 Task: Add a signature Lorena Ramirez containing Best wishes for a happy National Family Caregivers Month, Lorena Ramirez to email address softage.3@softage.net and add a label Performance metrics
Action: Mouse moved to (87, 138)
Screenshot: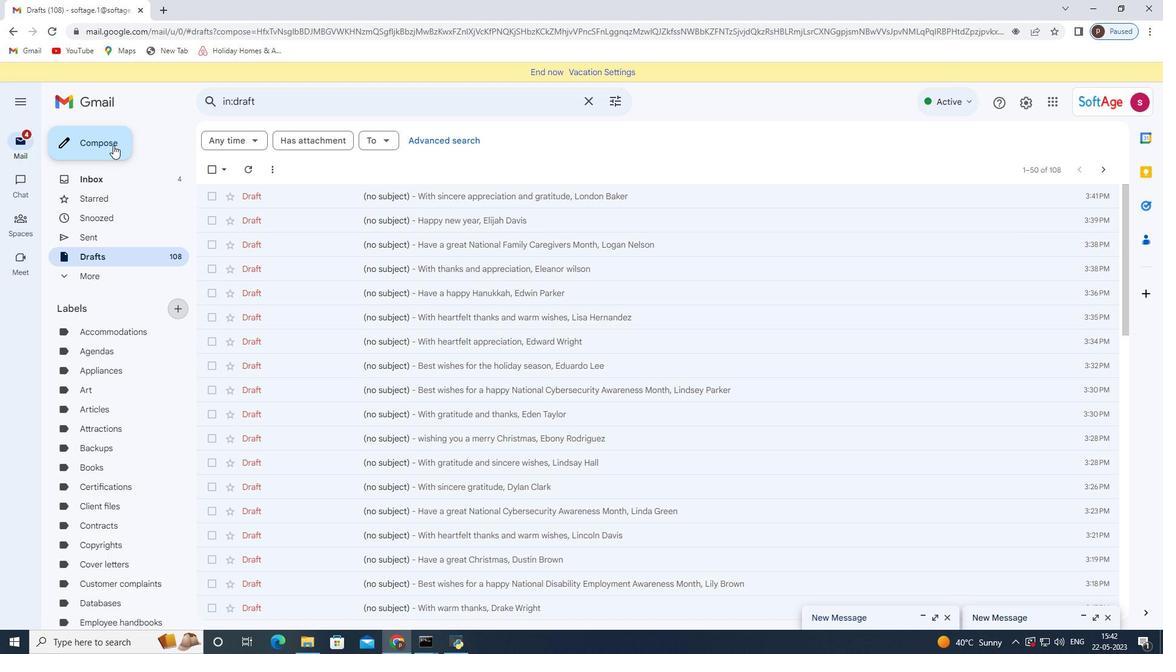 
Action: Mouse pressed left at (87, 138)
Screenshot: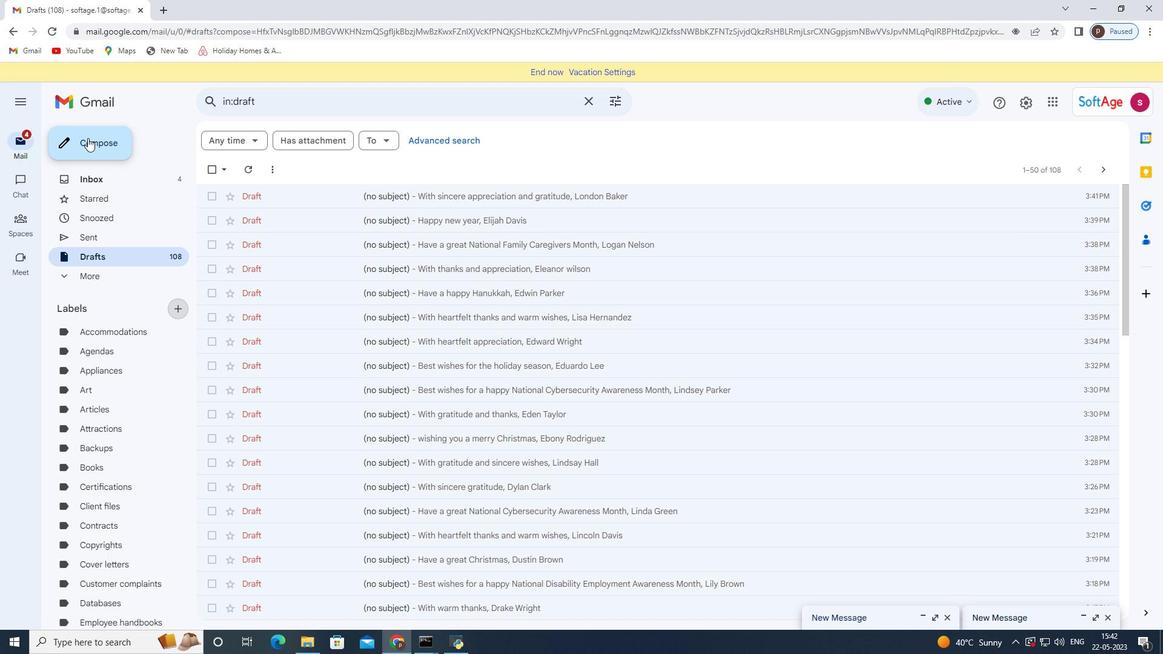 
Action: Mouse moved to (656, 609)
Screenshot: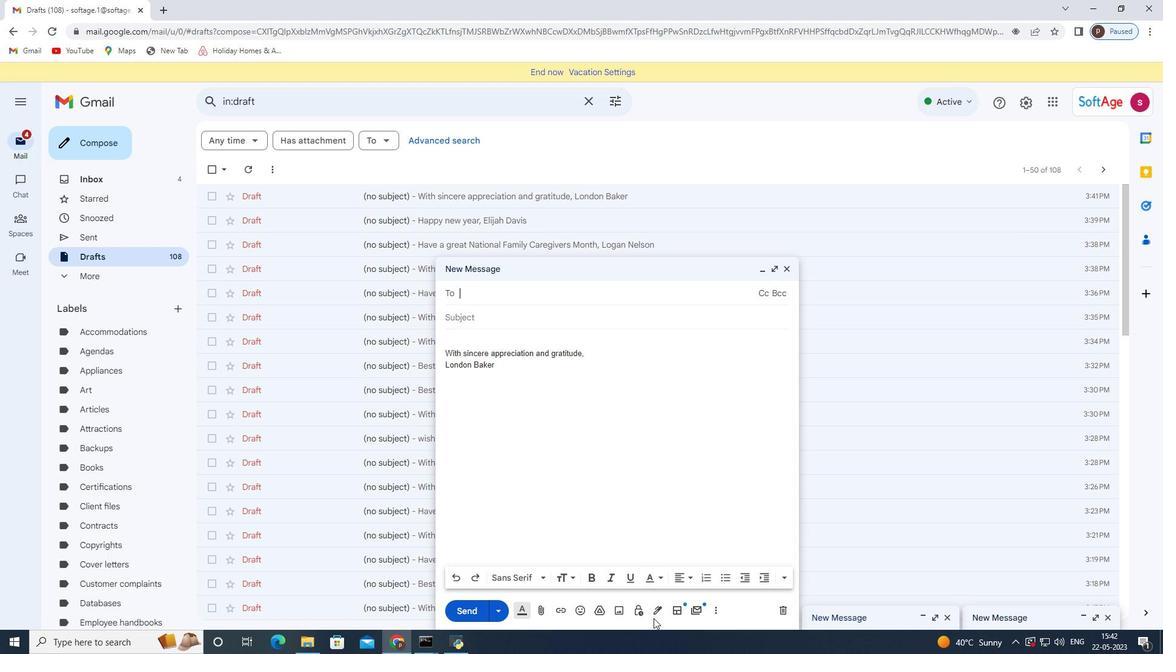 
Action: Mouse pressed left at (656, 609)
Screenshot: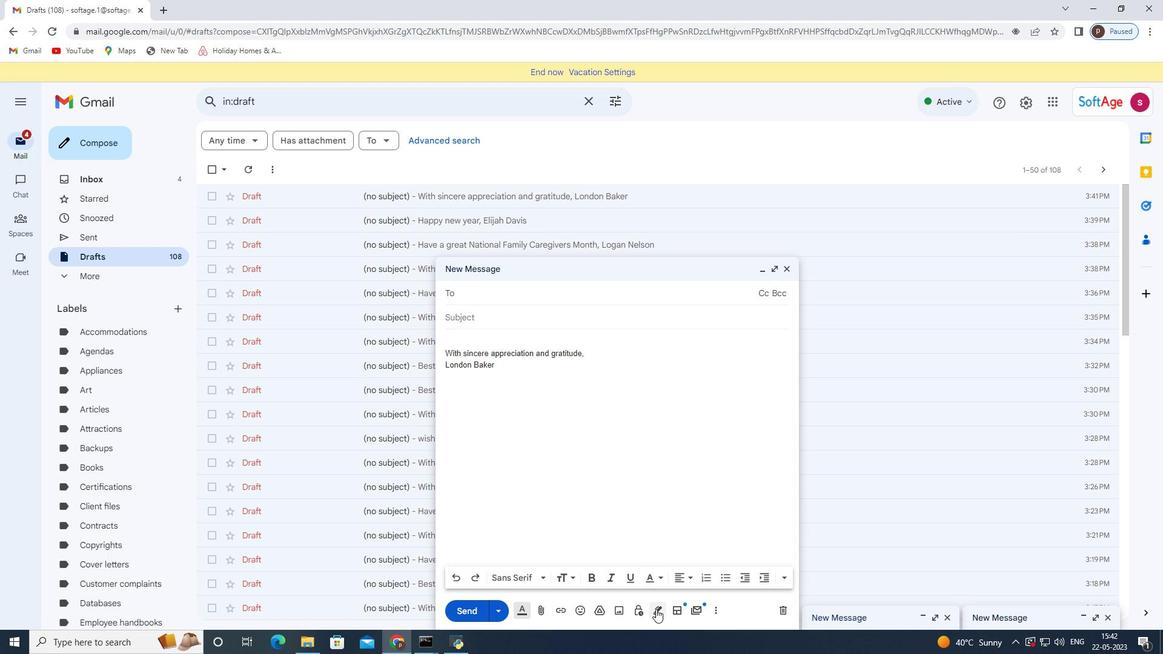 
Action: Mouse moved to (699, 546)
Screenshot: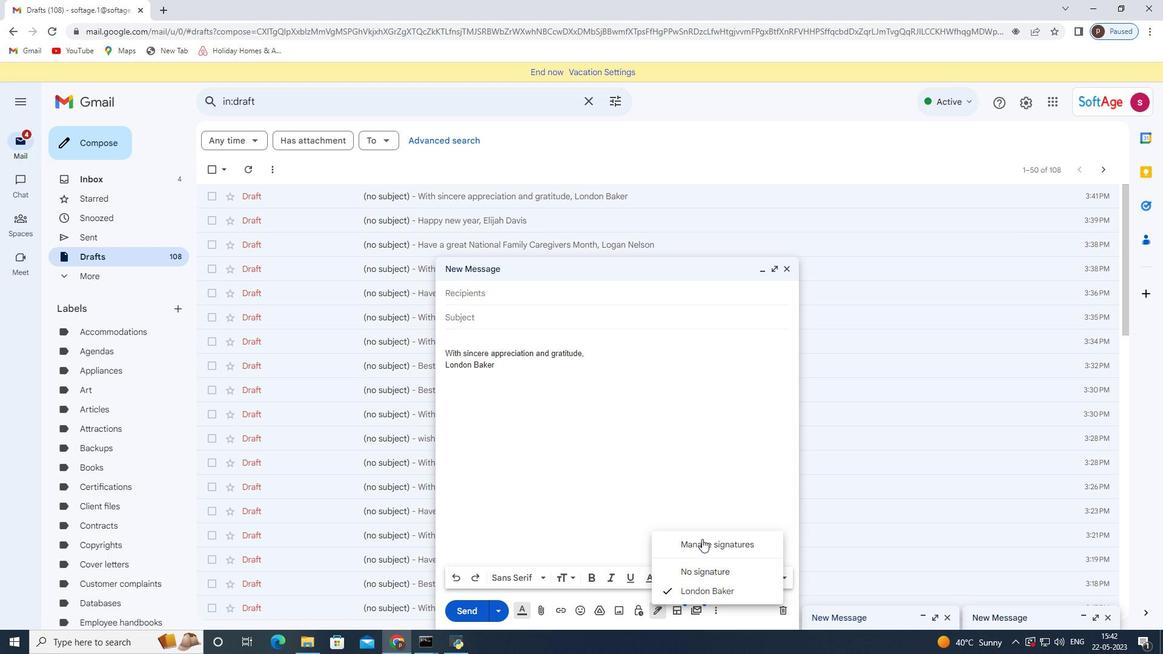 
Action: Mouse pressed left at (699, 546)
Screenshot: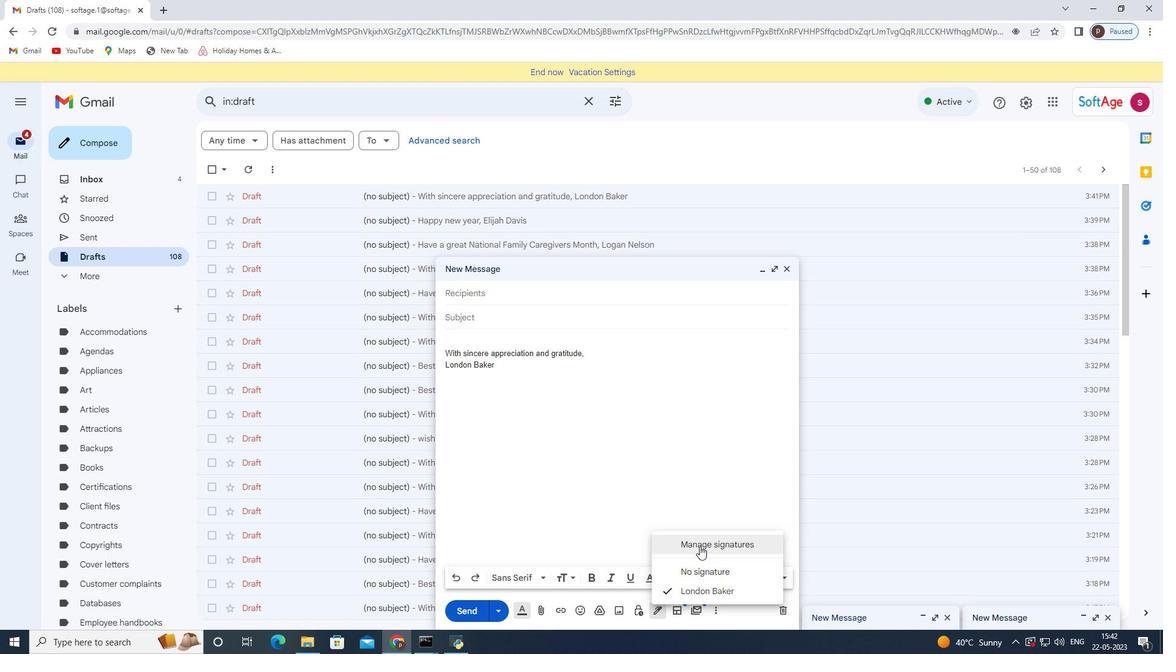 
Action: Mouse moved to (785, 268)
Screenshot: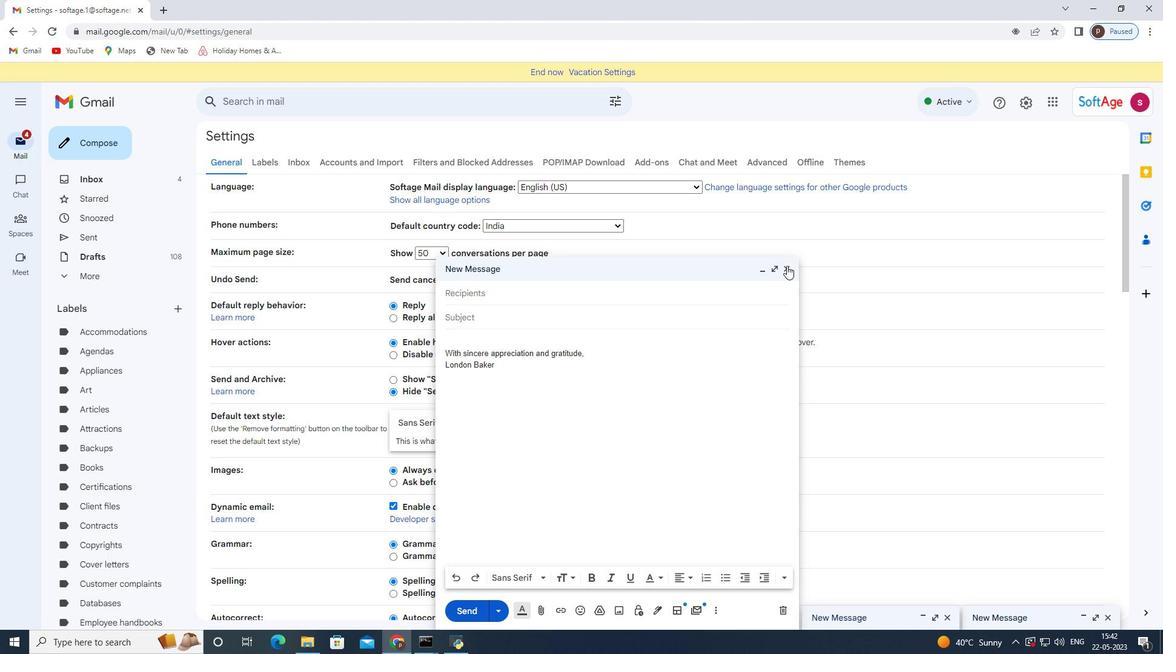 
Action: Mouse pressed left at (785, 268)
Screenshot: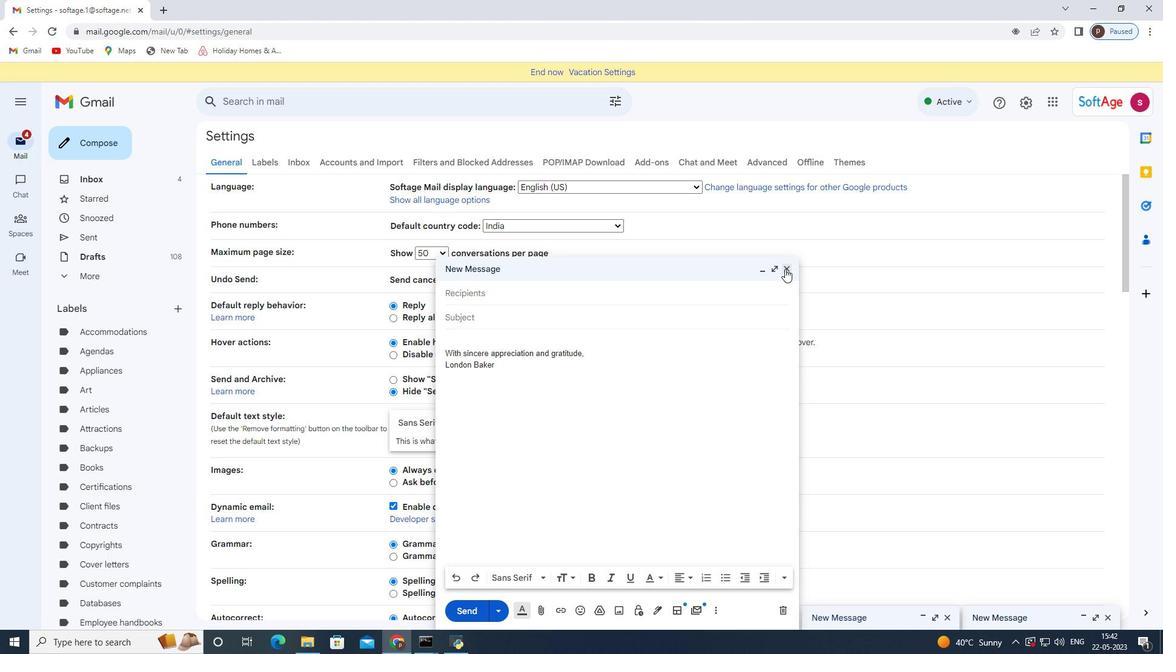 
Action: Mouse moved to (457, 401)
Screenshot: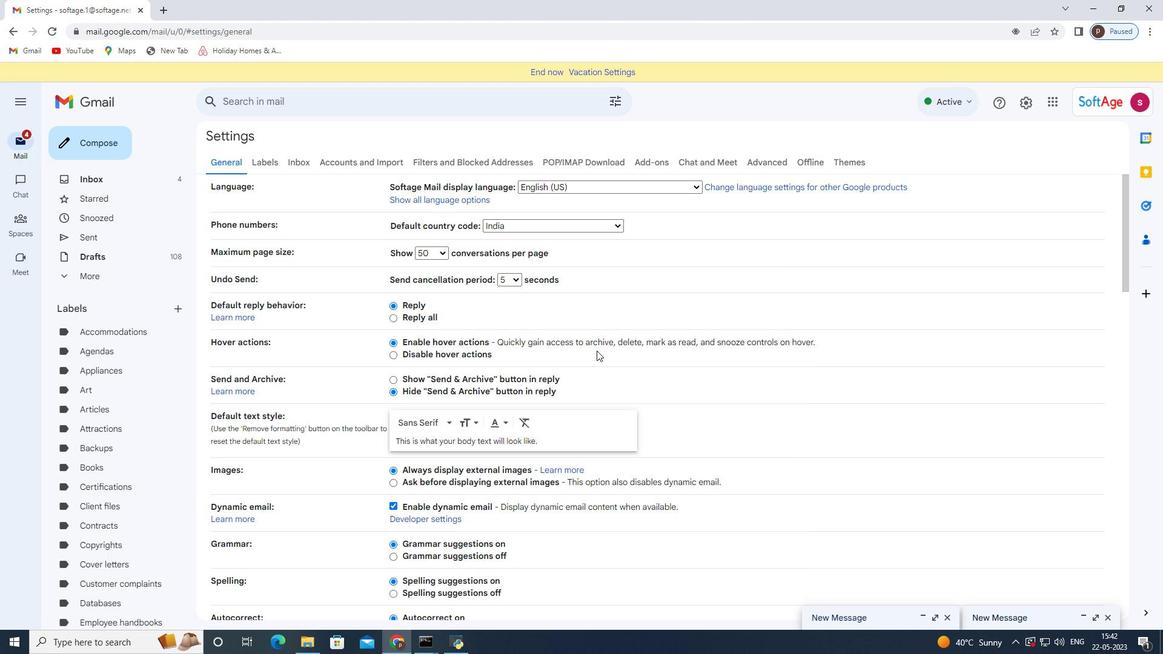 
Action: Mouse scrolled (457, 400) with delta (0, 0)
Screenshot: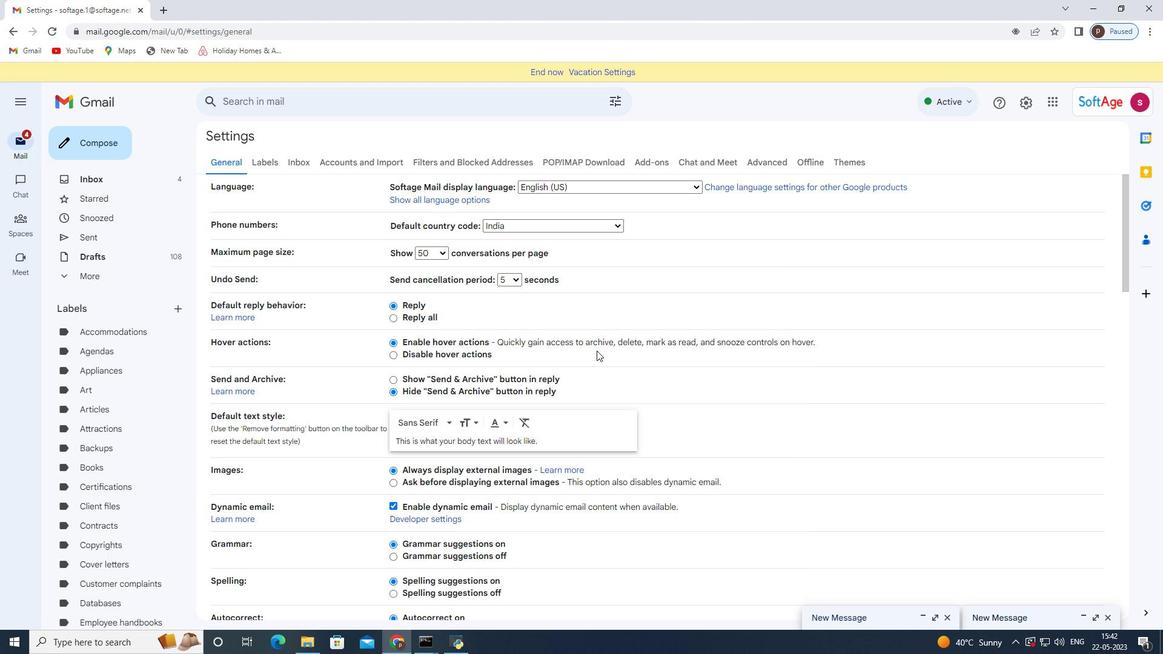
Action: Mouse moved to (456, 401)
Screenshot: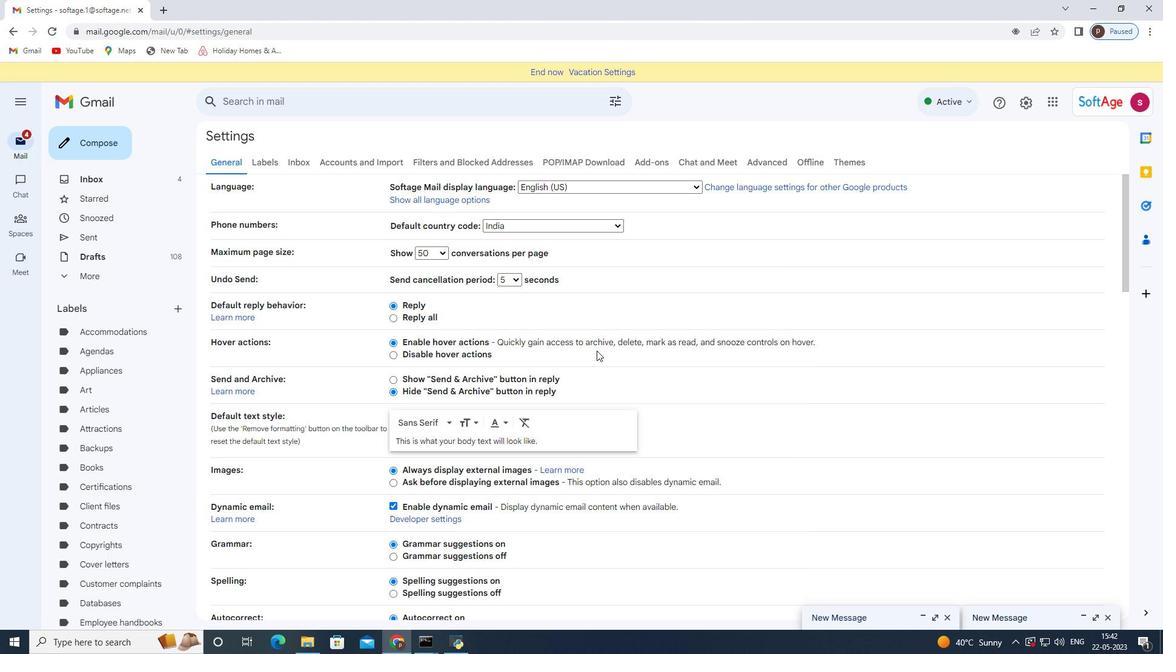 
Action: Mouse scrolled (456, 401) with delta (0, 0)
Screenshot: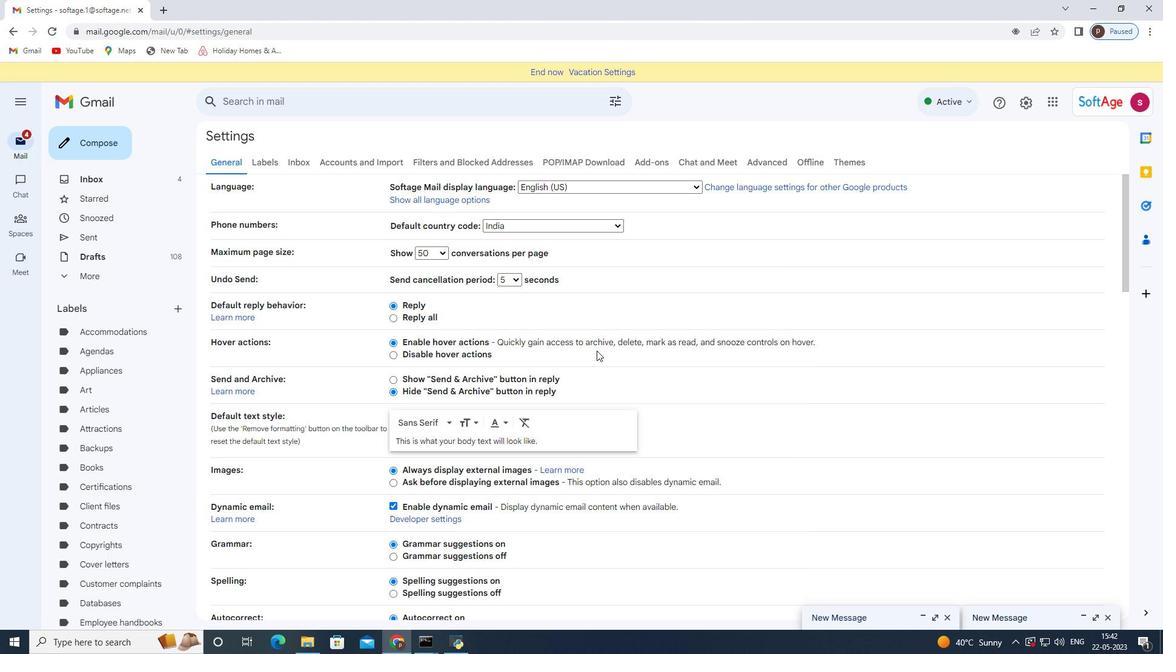 
Action: Mouse moved to (454, 402)
Screenshot: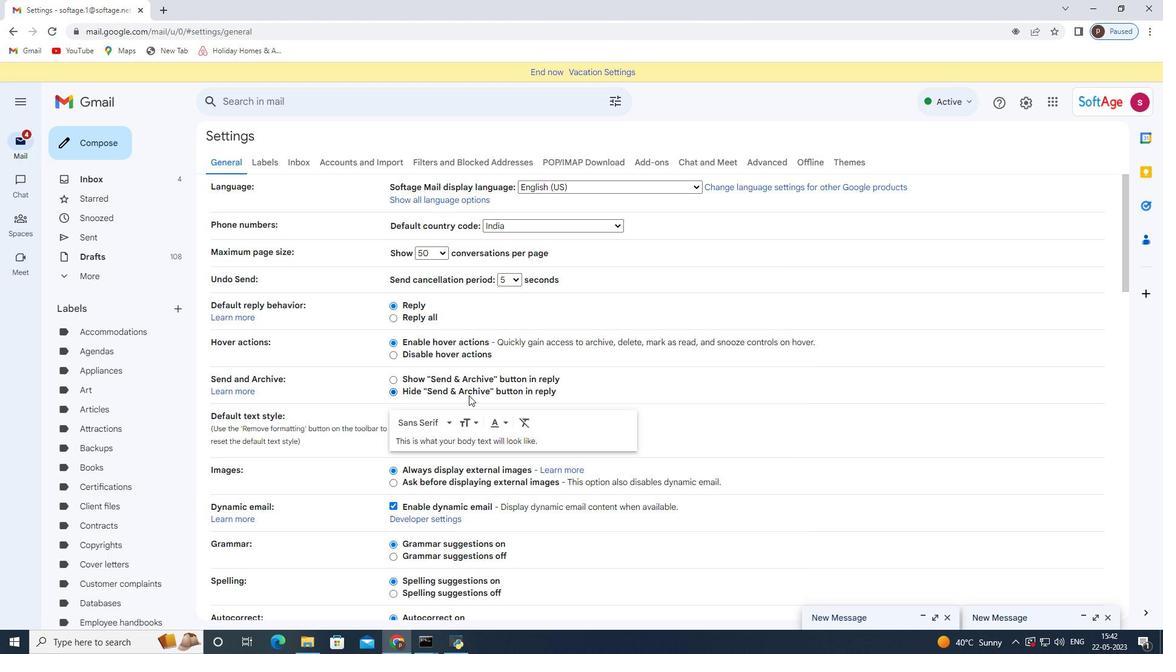 
Action: Mouse scrolled (454, 402) with delta (0, 0)
Screenshot: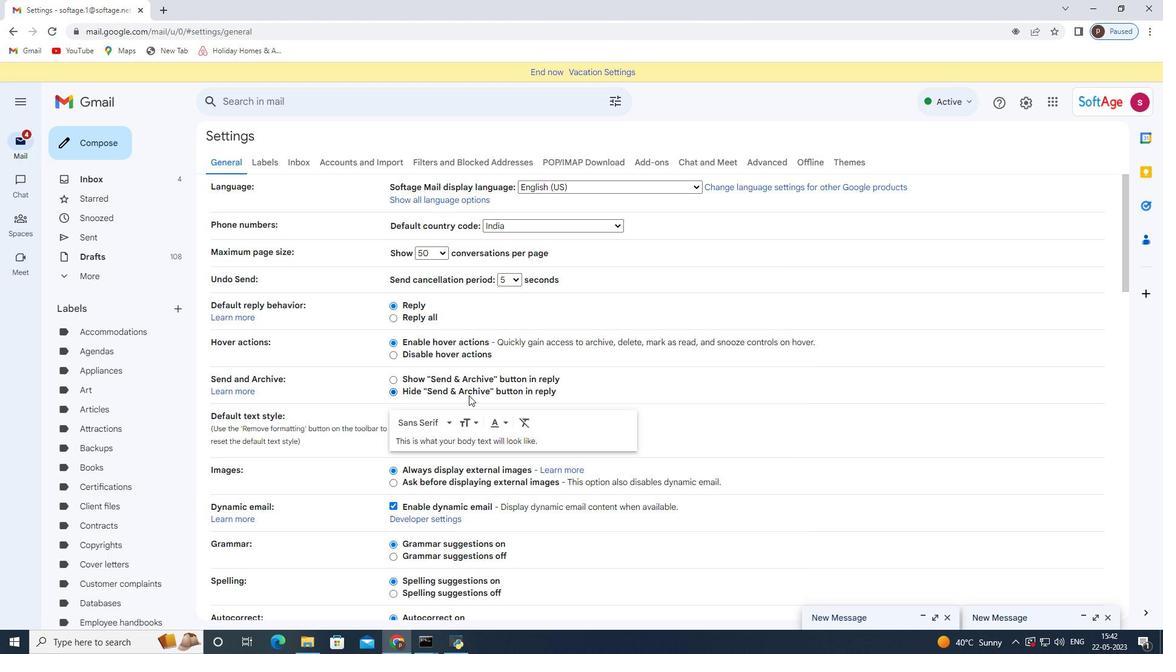 
Action: Mouse moved to (453, 403)
Screenshot: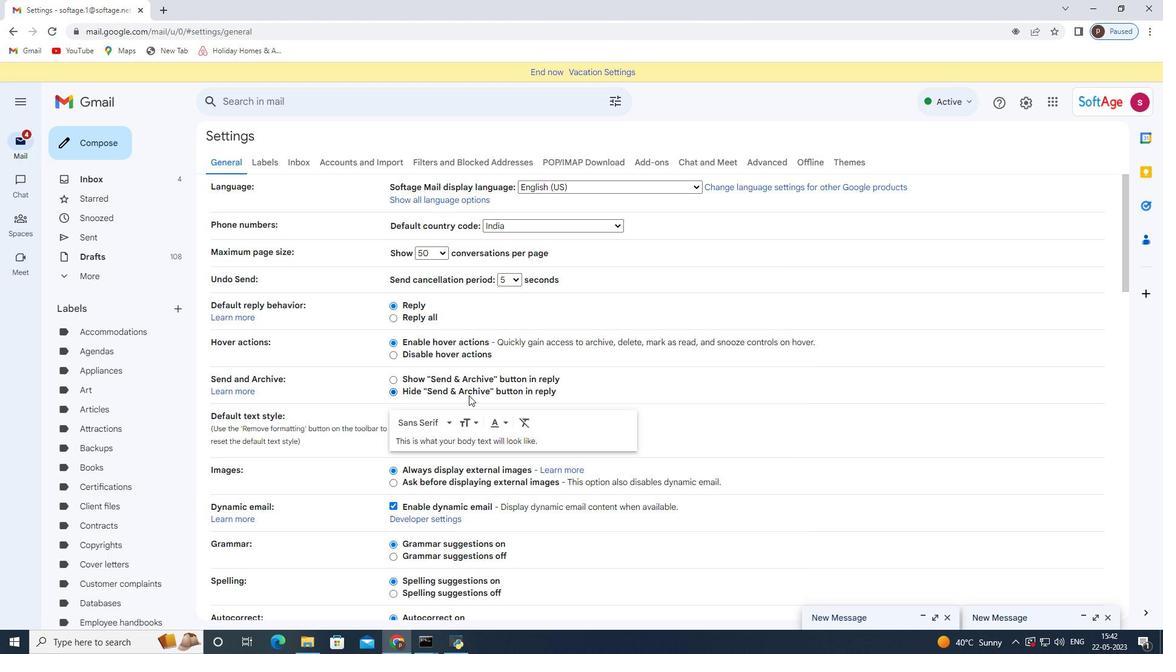 
Action: Mouse scrolled (453, 402) with delta (0, 0)
Screenshot: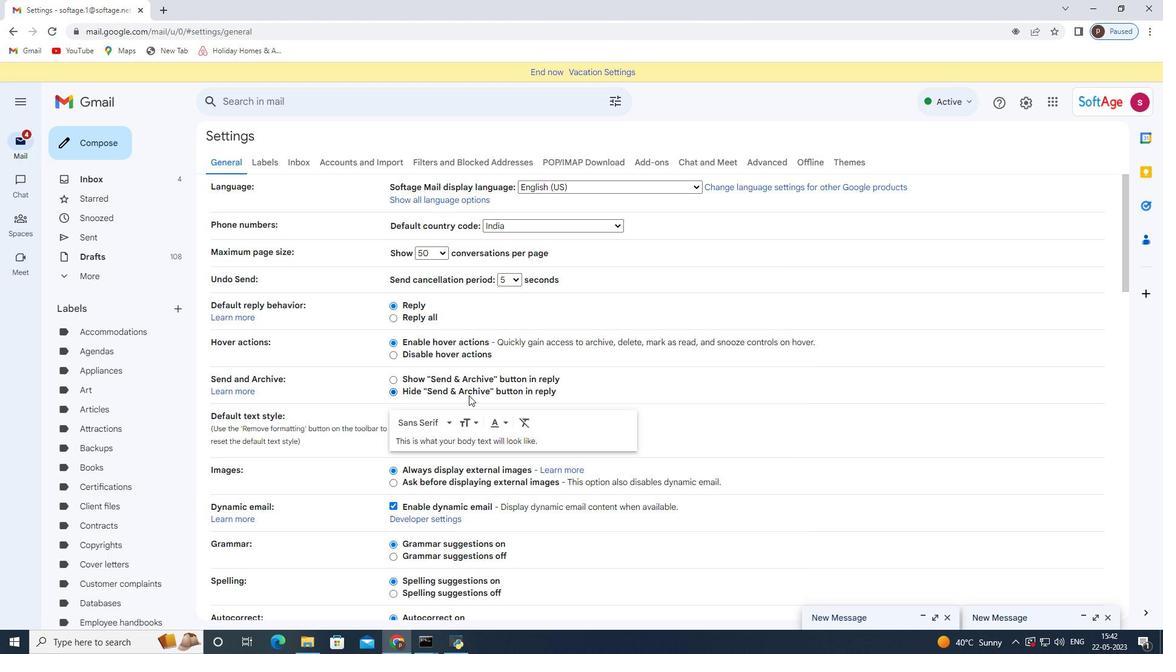 
Action: Mouse moved to (453, 404)
Screenshot: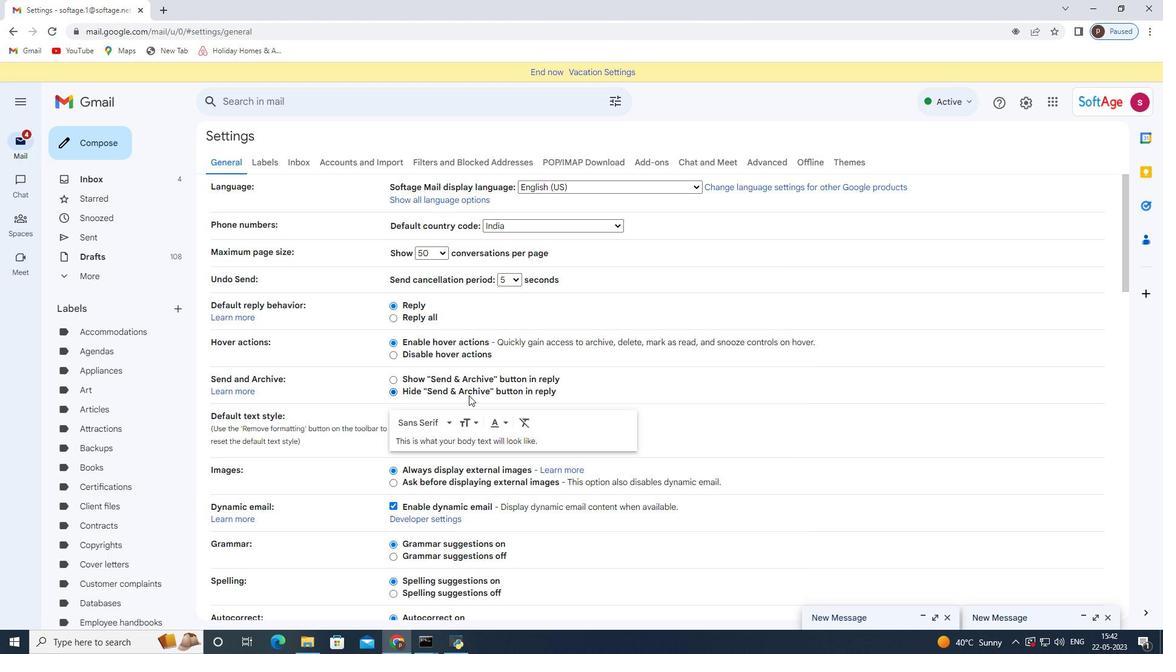 
Action: Mouse scrolled (453, 403) with delta (0, 0)
Screenshot: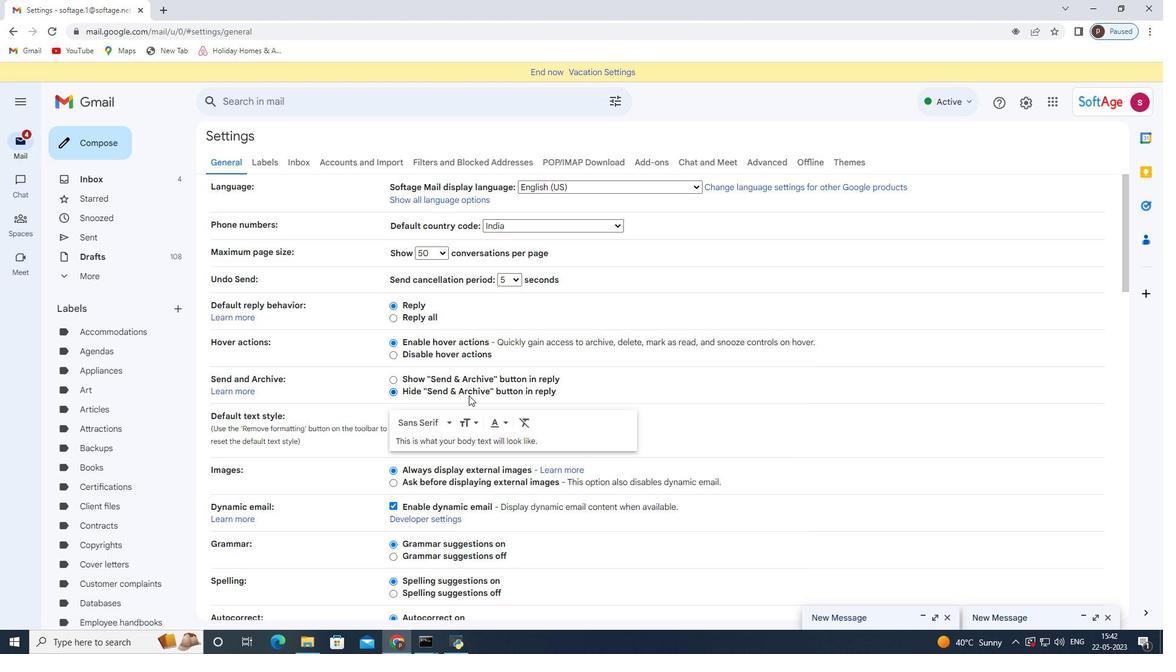 
Action: Mouse moved to (453, 405)
Screenshot: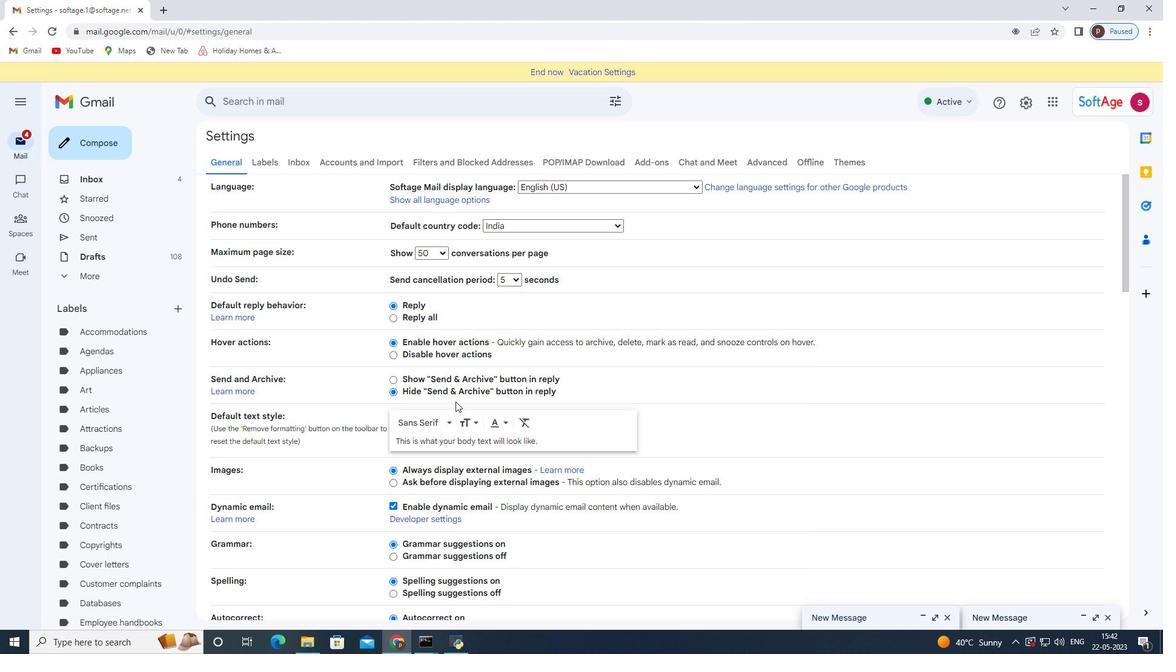 
Action: Mouse scrolled (453, 404) with delta (0, 0)
Screenshot: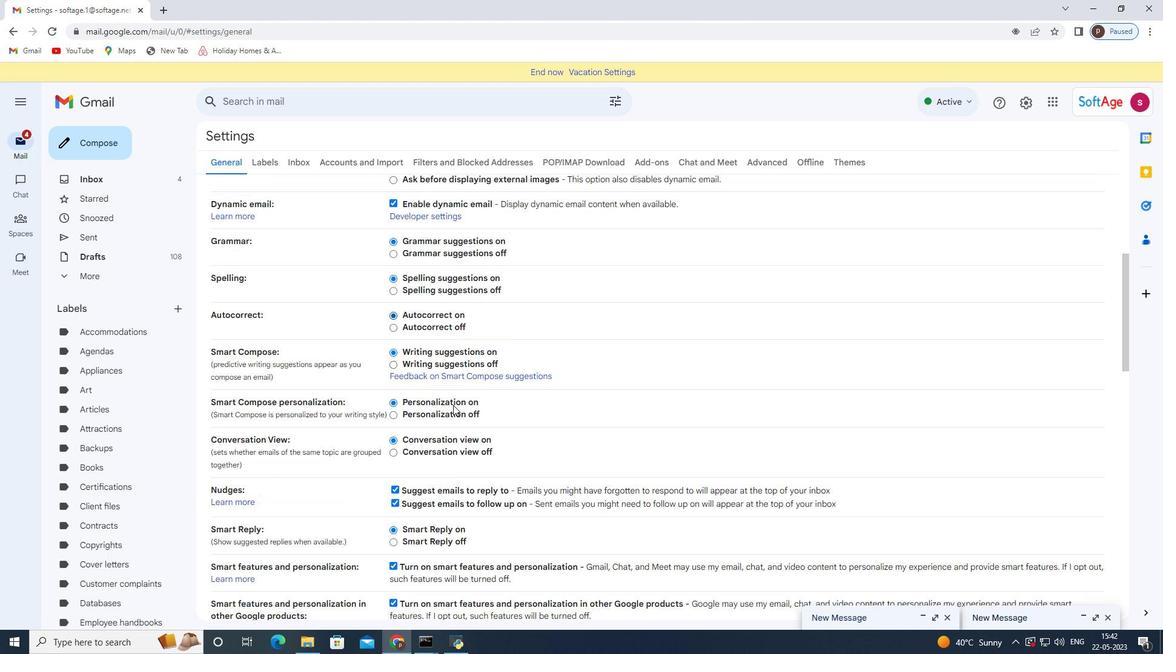 
Action: Mouse moved to (452, 405)
Screenshot: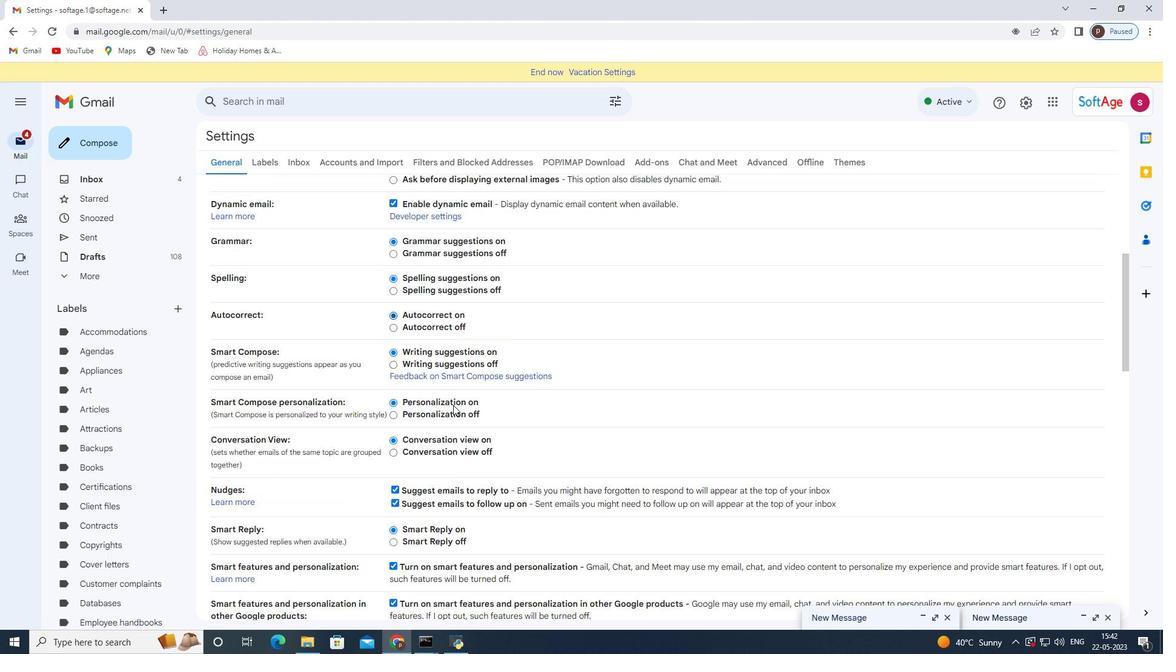 
Action: Mouse scrolled (452, 404) with delta (0, 0)
Screenshot: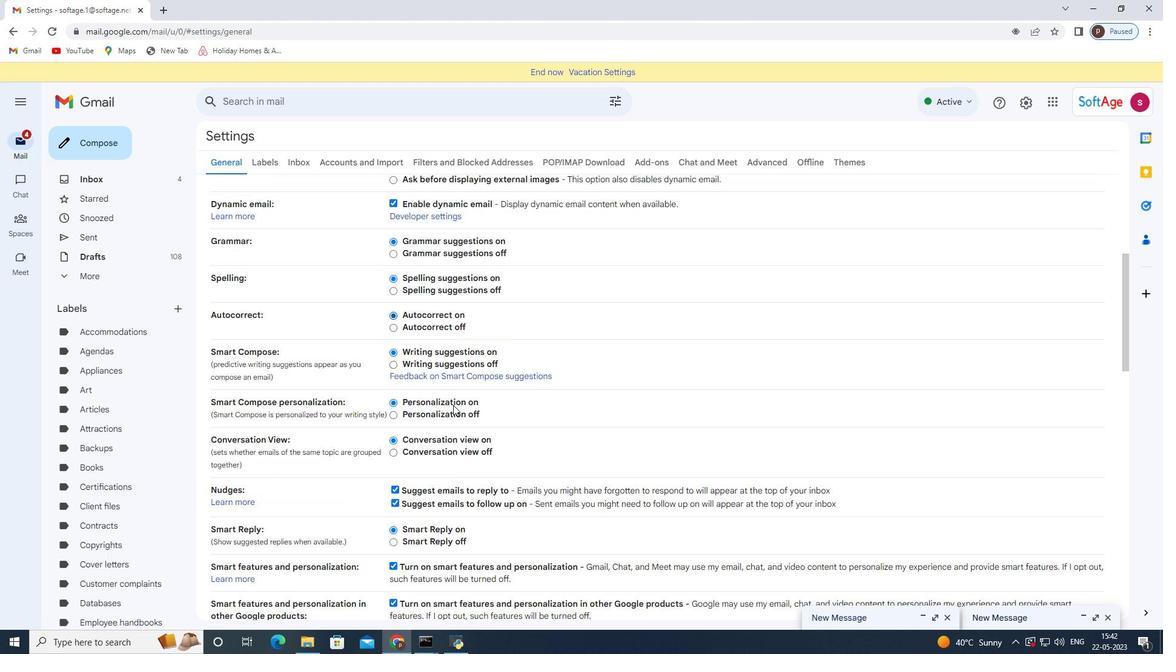 
Action: Mouse scrolled (452, 404) with delta (0, 0)
Screenshot: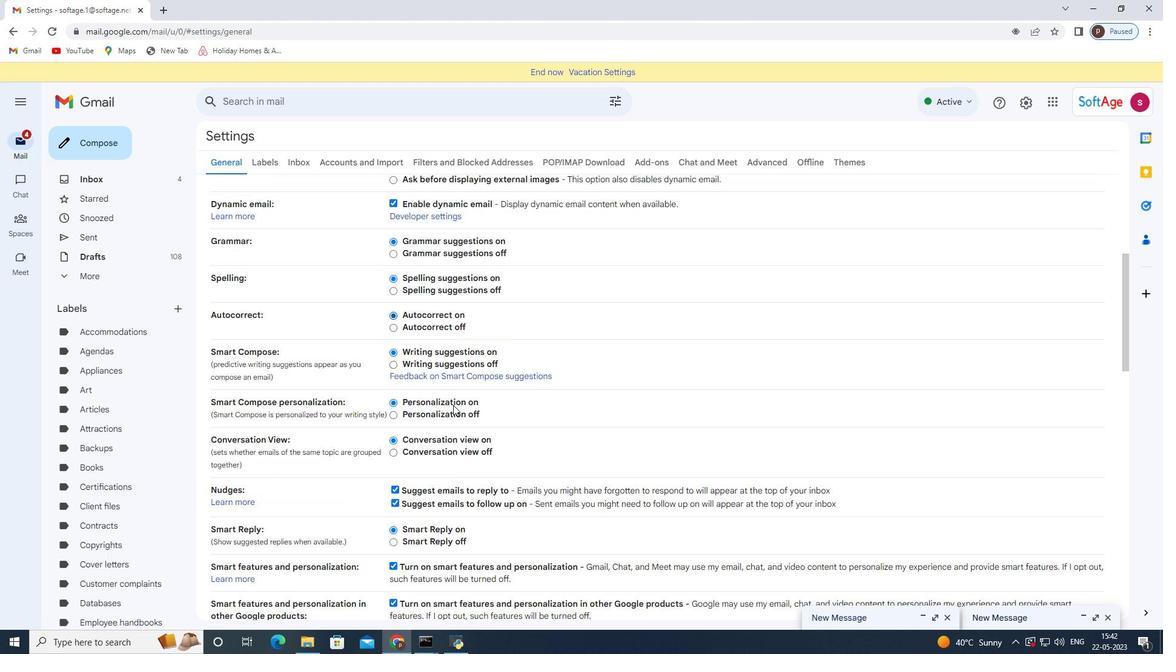 
Action: Mouse scrolled (452, 404) with delta (0, 0)
Screenshot: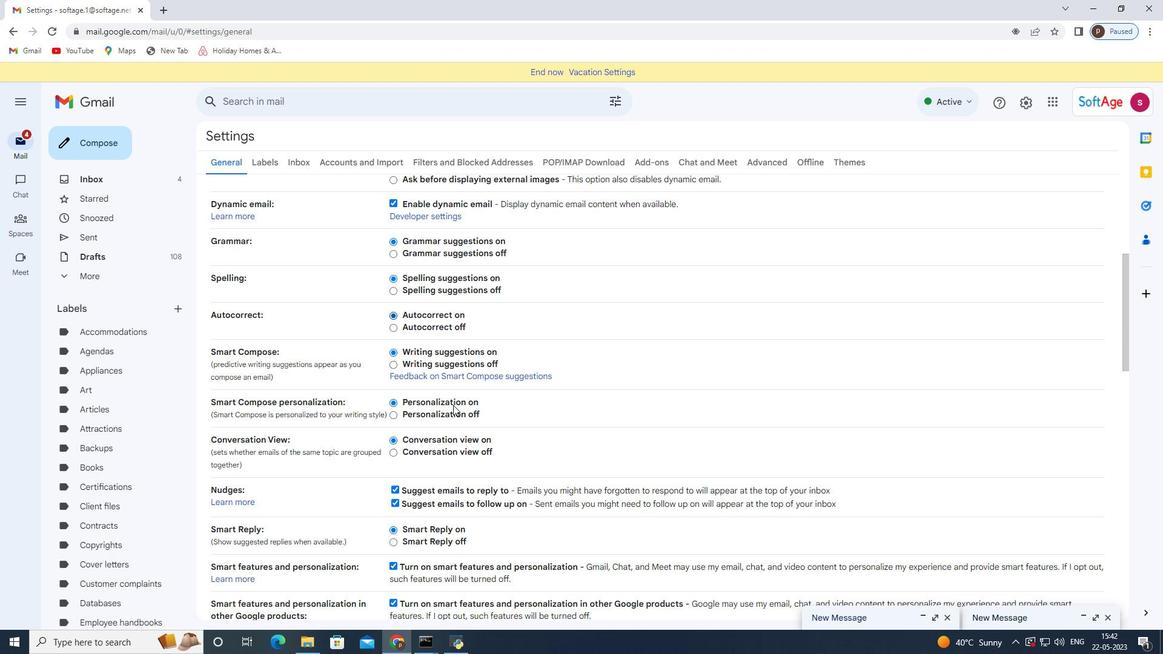 
Action: Mouse scrolled (452, 404) with delta (0, 0)
Screenshot: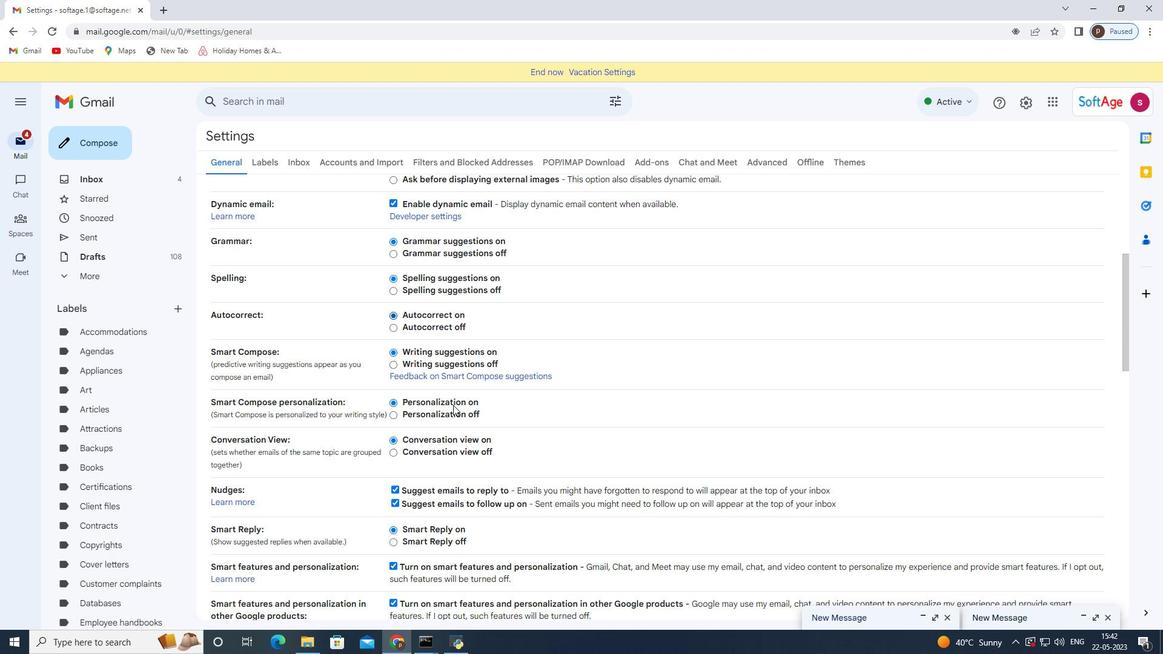 
Action: Mouse scrolled (452, 404) with delta (0, 0)
Screenshot: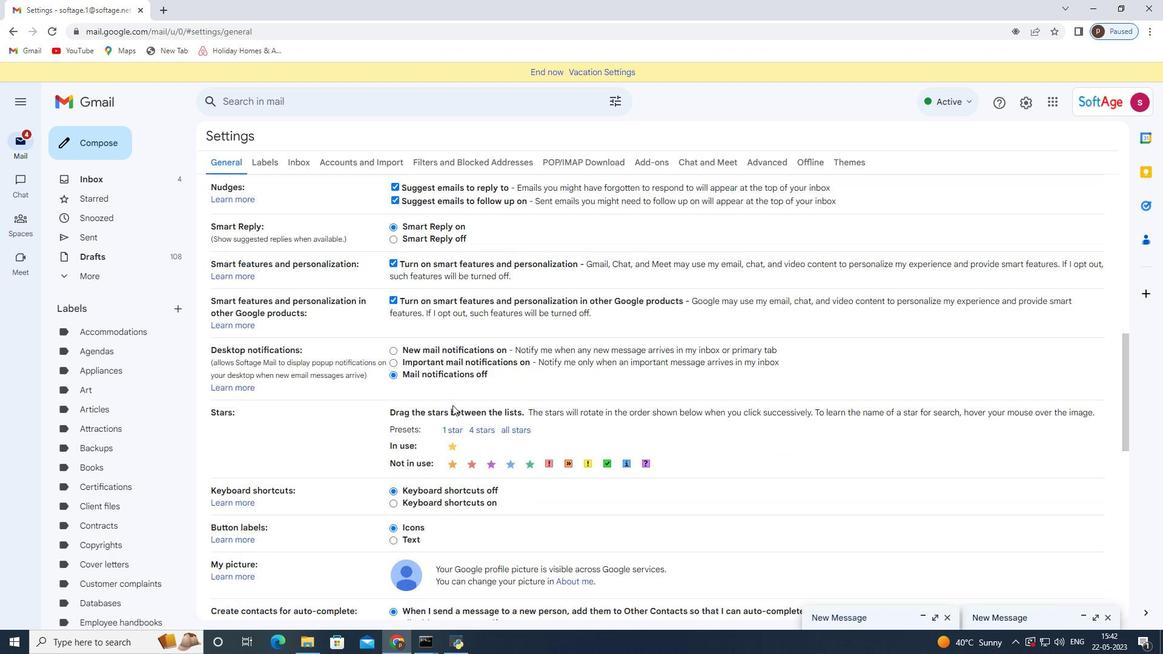 
Action: Mouse scrolled (452, 404) with delta (0, 0)
Screenshot: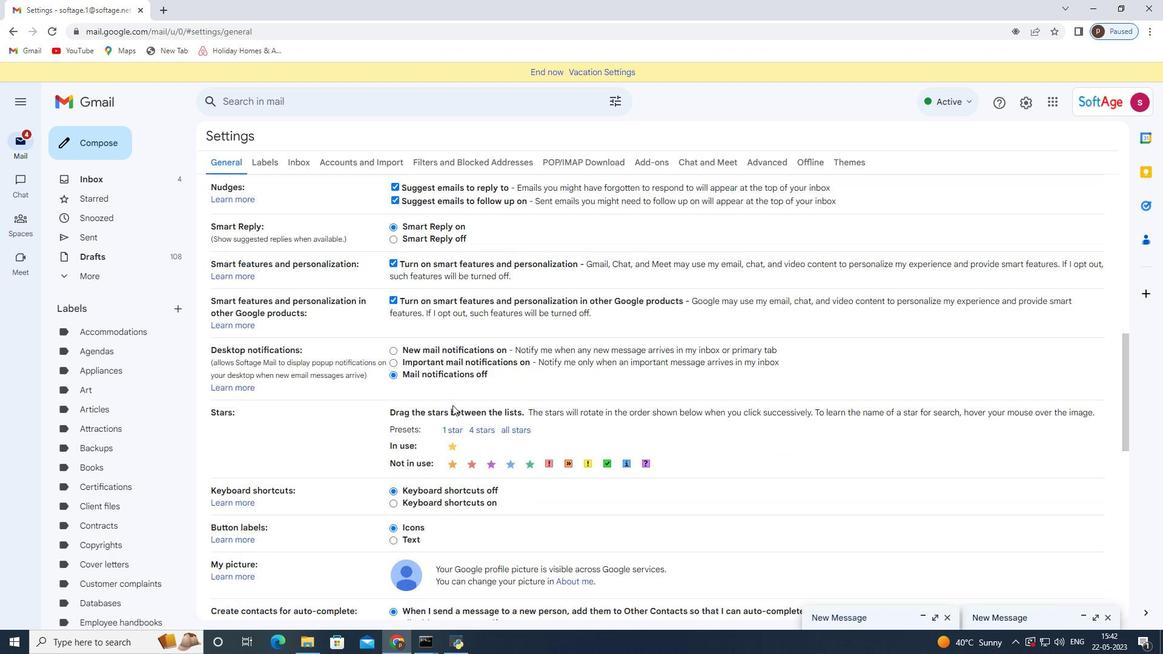 
Action: Mouse scrolled (452, 404) with delta (0, 0)
Screenshot: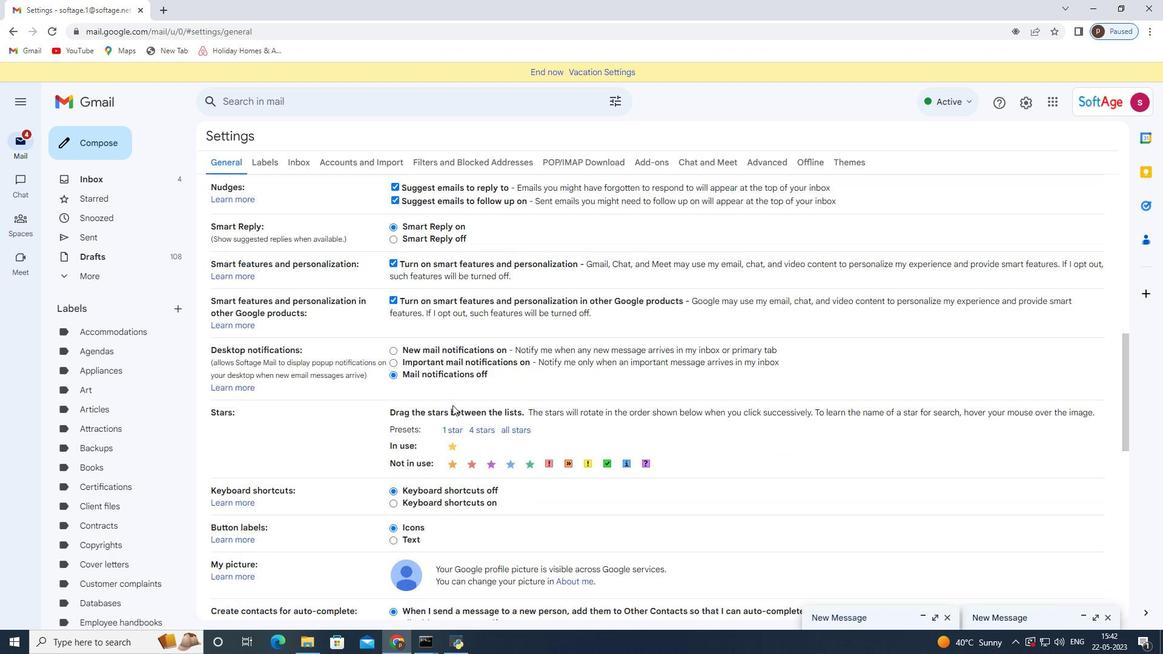 
Action: Mouse scrolled (452, 404) with delta (0, 0)
Screenshot: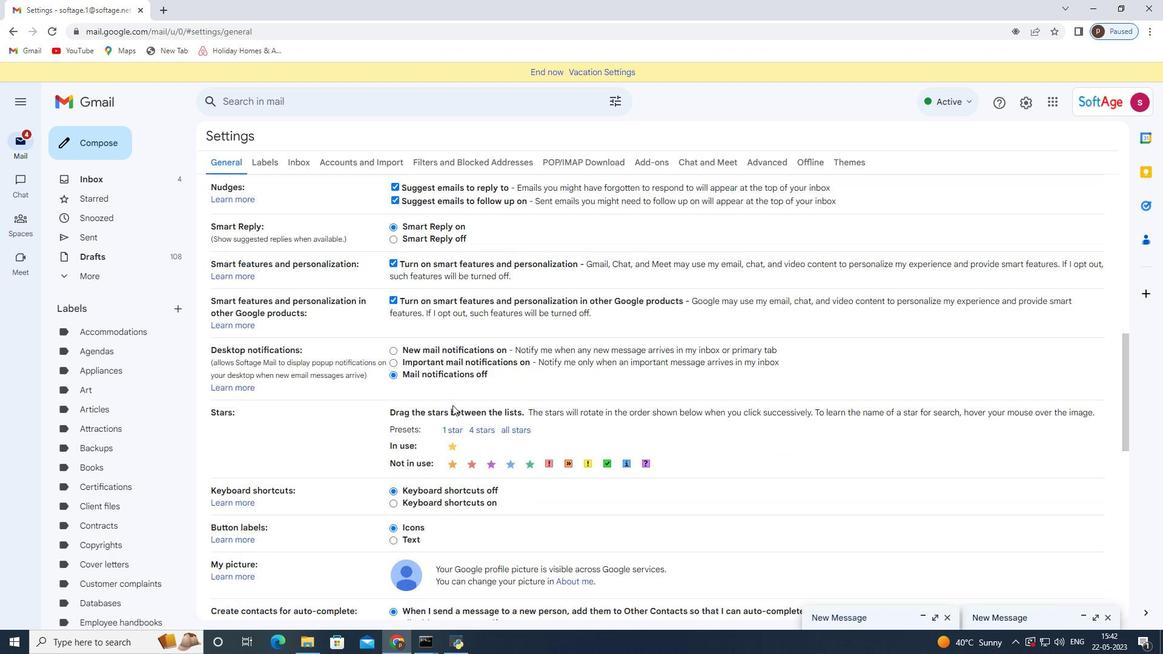 
Action: Mouse scrolled (452, 404) with delta (0, 0)
Screenshot: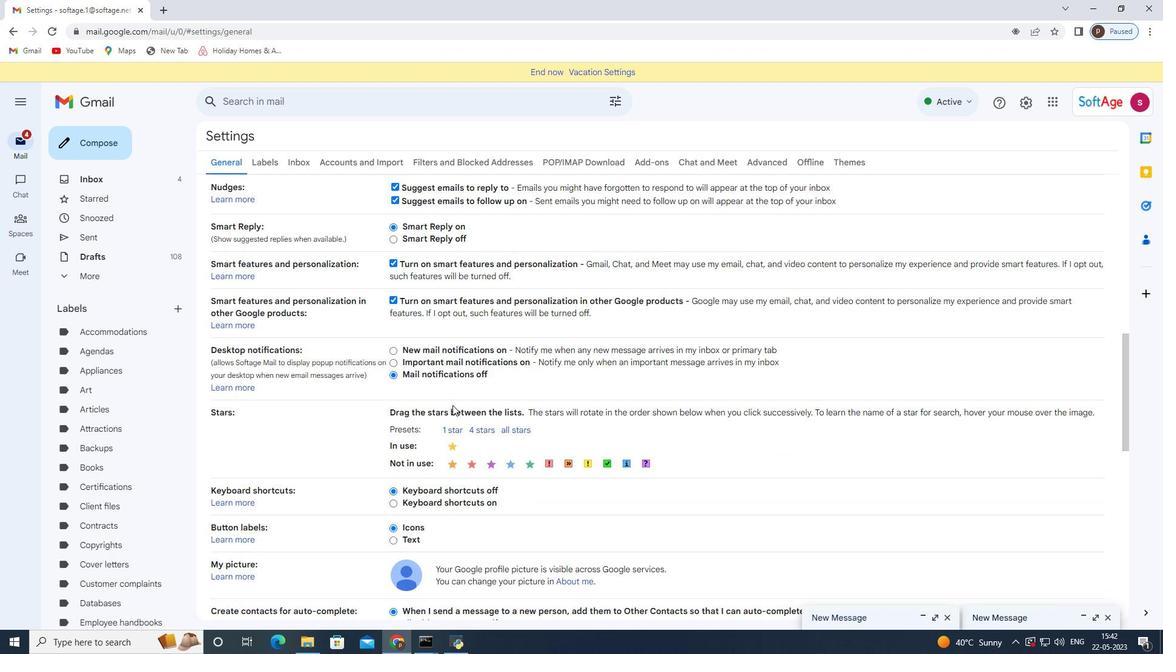 
Action: Mouse moved to (523, 356)
Screenshot: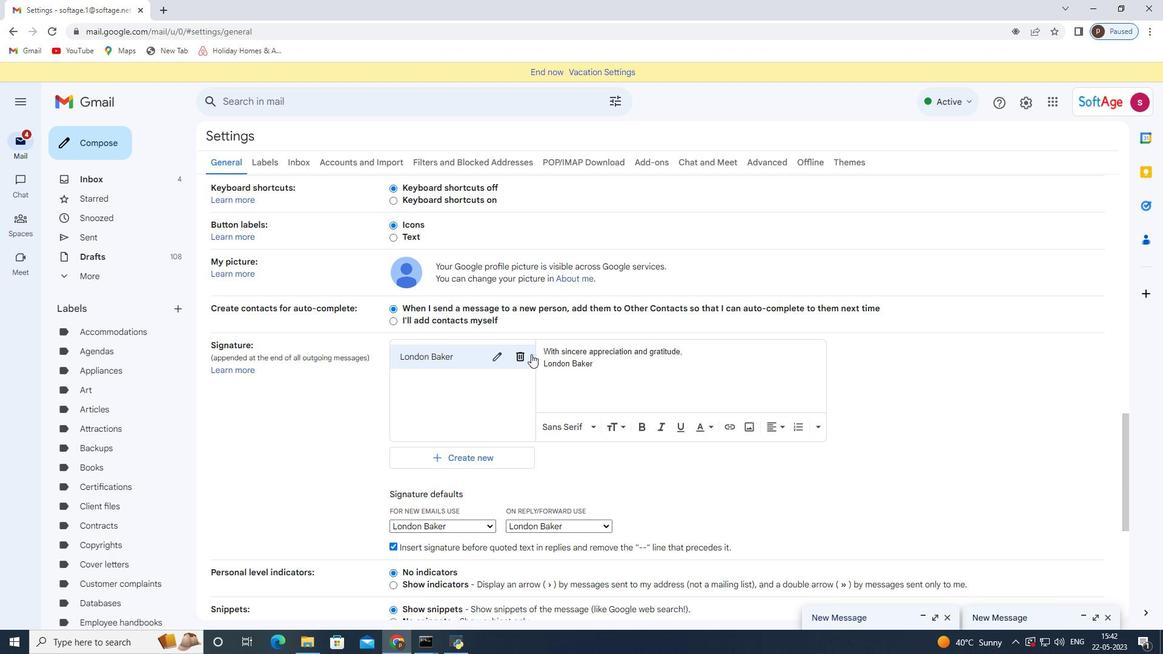 
Action: Mouse pressed left at (523, 356)
Screenshot: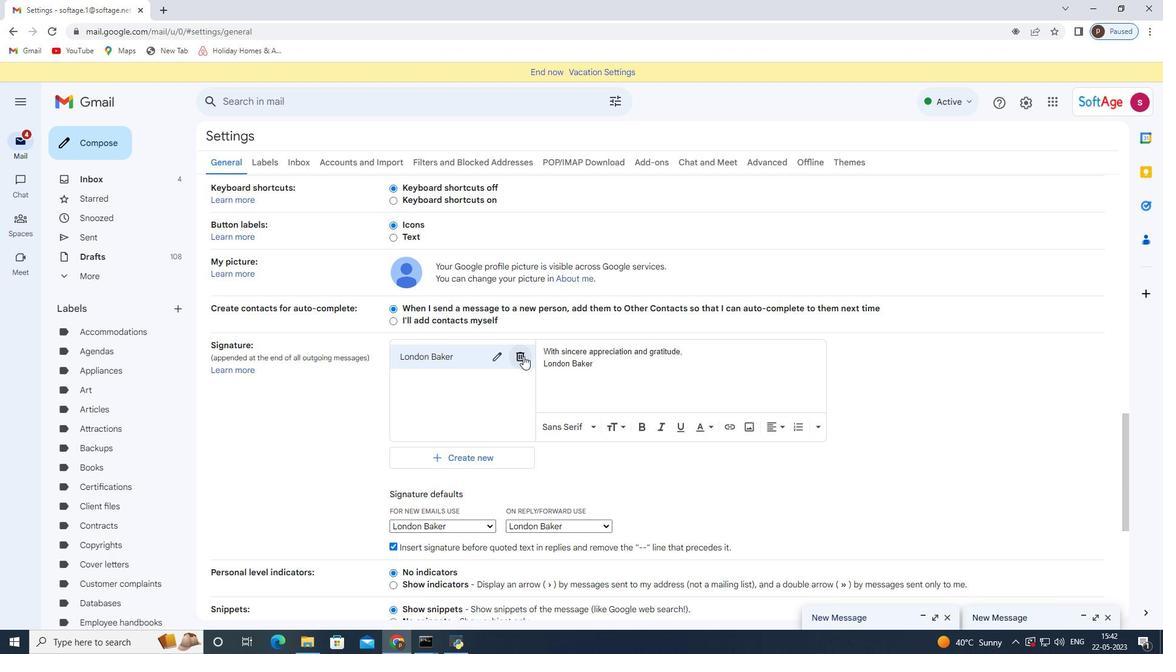 
Action: Mouse moved to (689, 370)
Screenshot: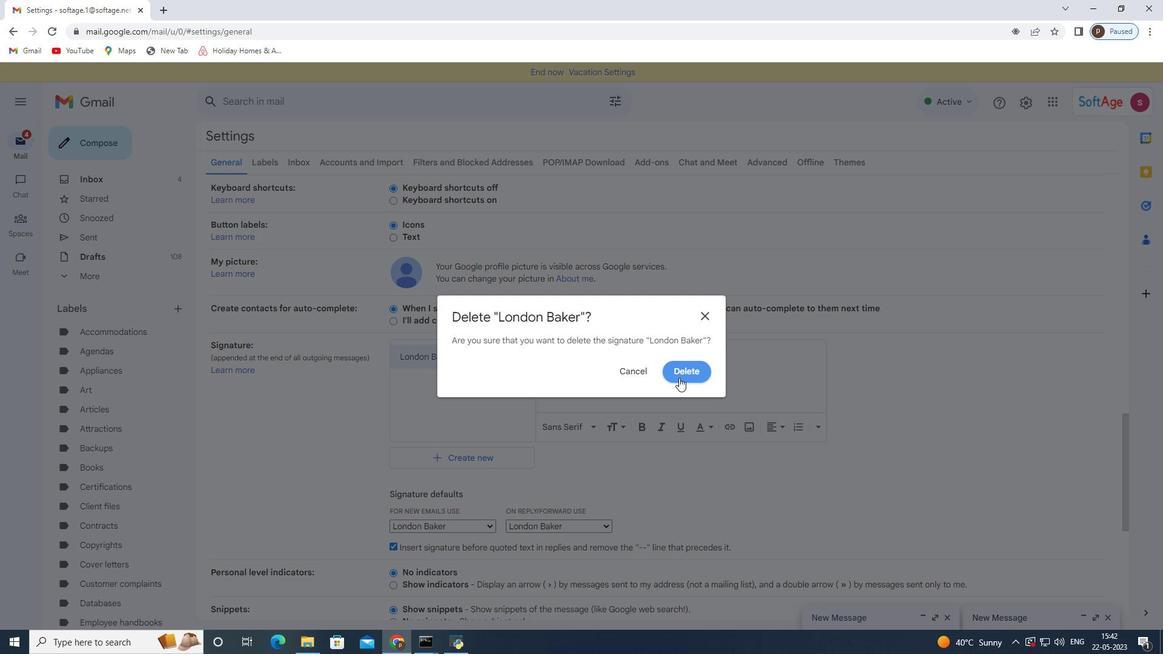 
Action: Mouse pressed left at (689, 370)
Screenshot: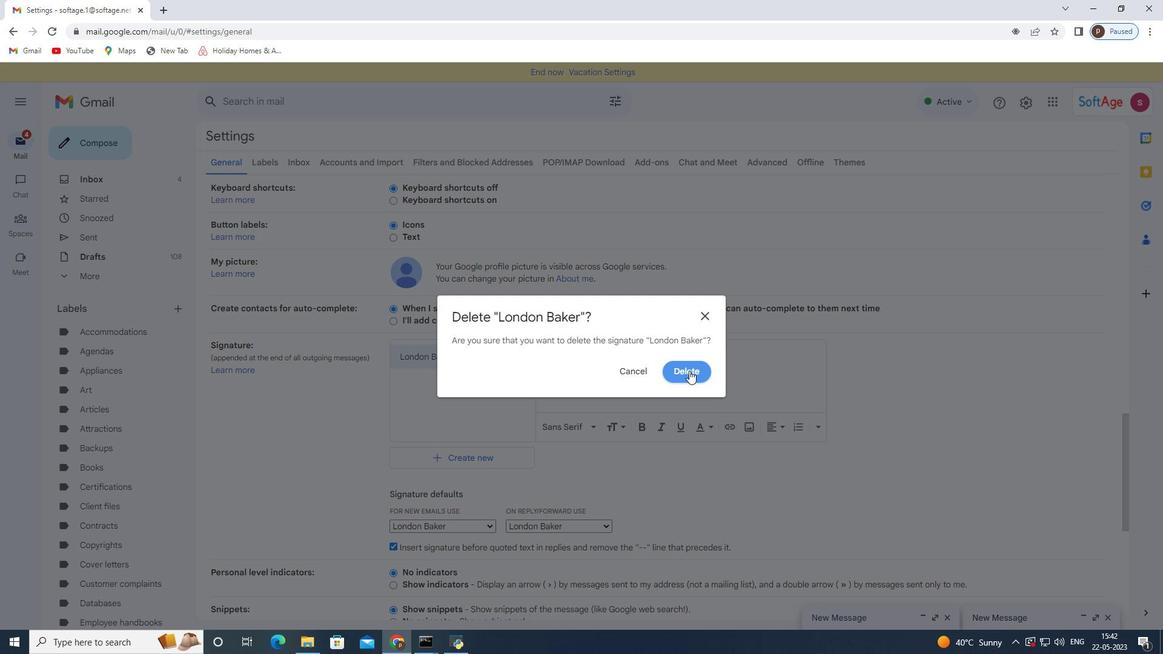 
Action: Mouse moved to (436, 373)
Screenshot: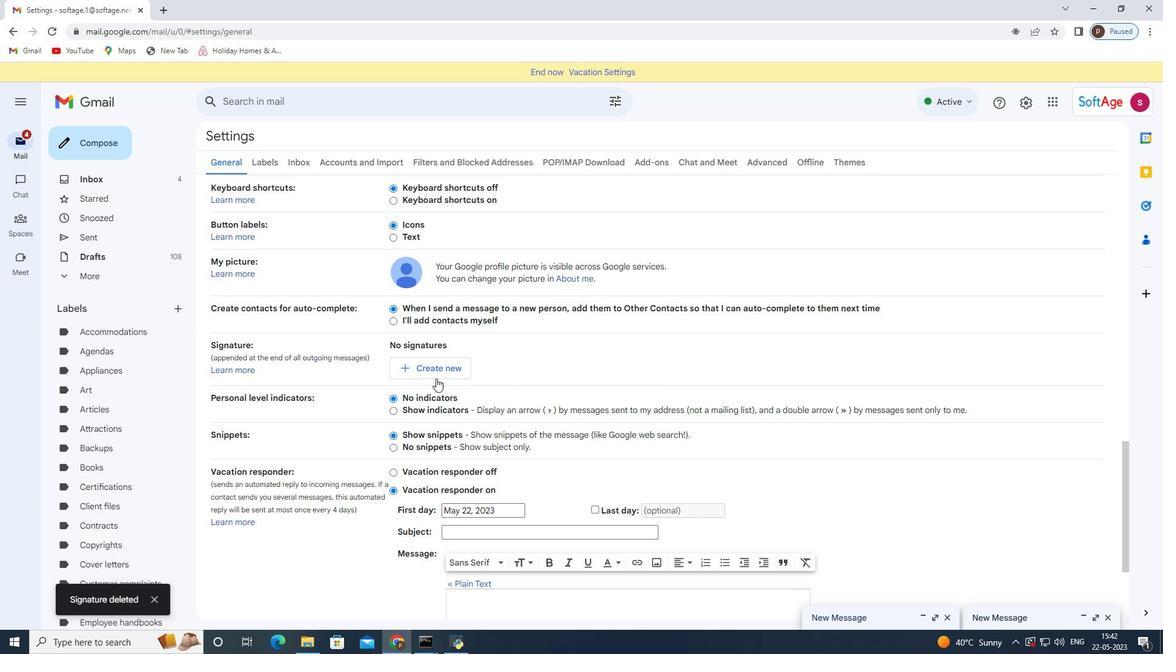 
Action: Mouse pressed left at (436, 373)
Screenshot: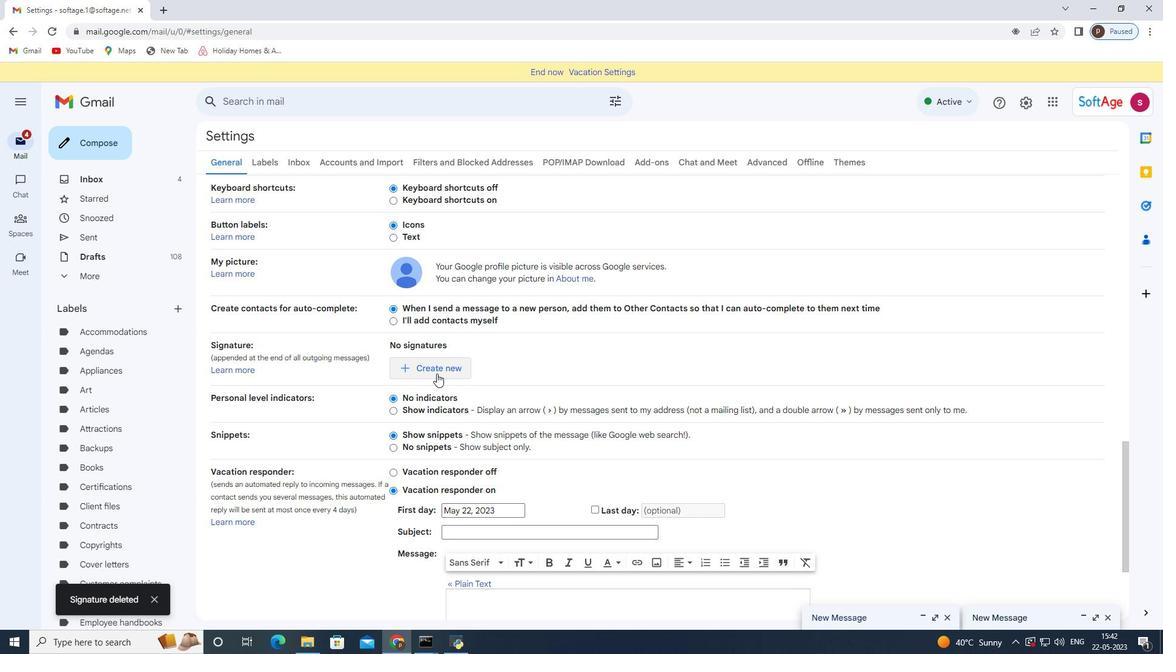 
Action: Mouse moved to (490, 341)
Screenshot: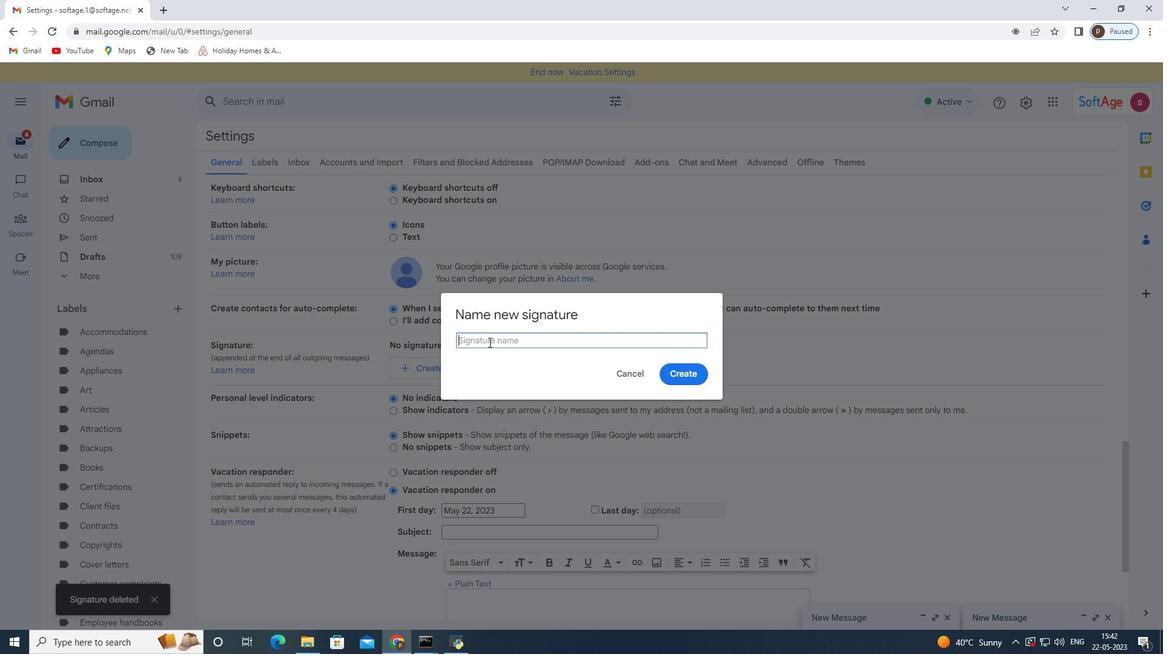 
Action: Mouse pressed left at (490, 341)
Screenshot: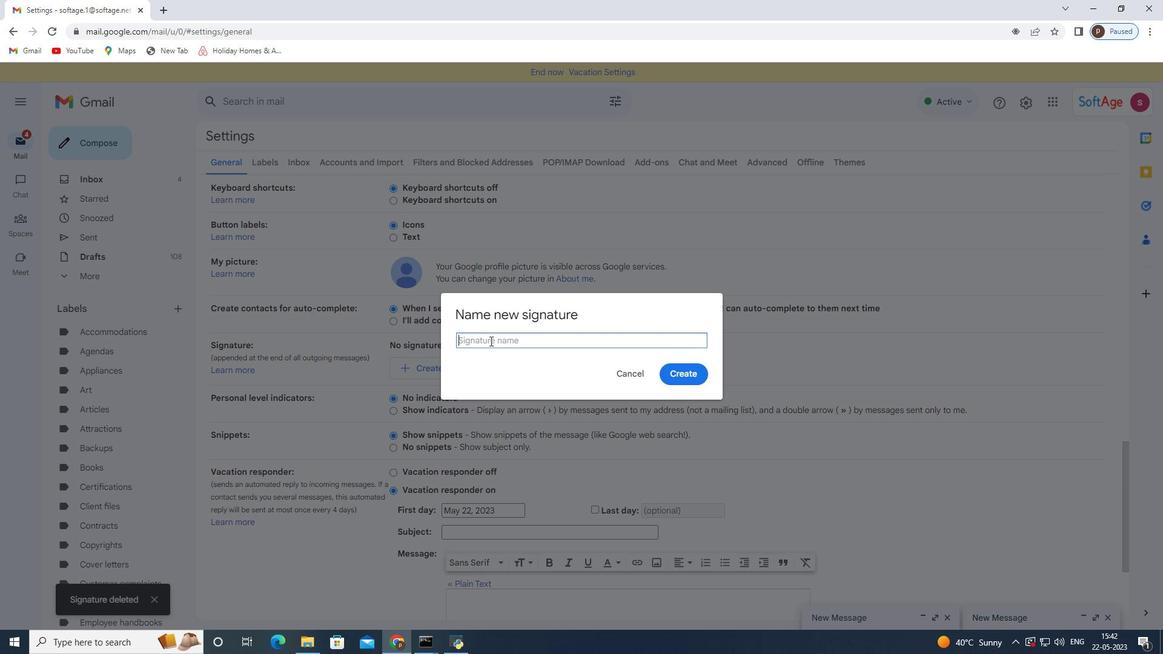 
Action: Key pressed <Key.shift>Lorena<Key.space><Key.shift><Key.shift><Key.shift><Key.shift><Key.shift><Key.shift><Key.shift><Key.shift><Key.shift><Key.shift><Key.shift><Key.shift><Key.shift><Key.shift><Key.shift>Ramirez
Screenshot: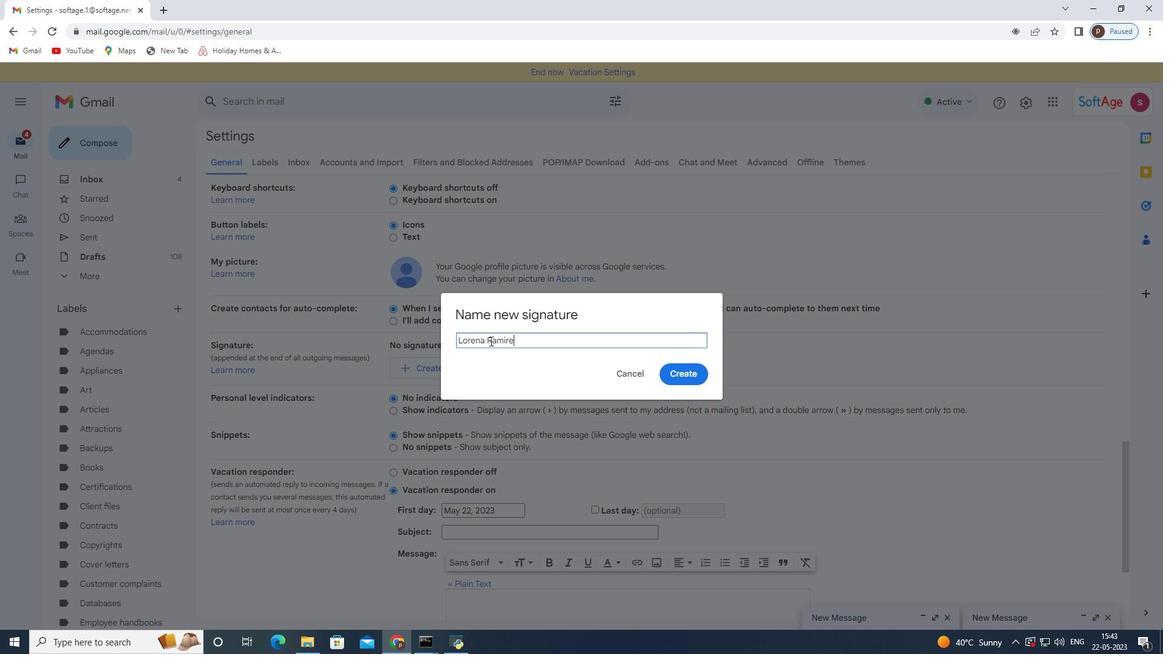 
Action: Mouse moved to (665, 373)
Screenshot: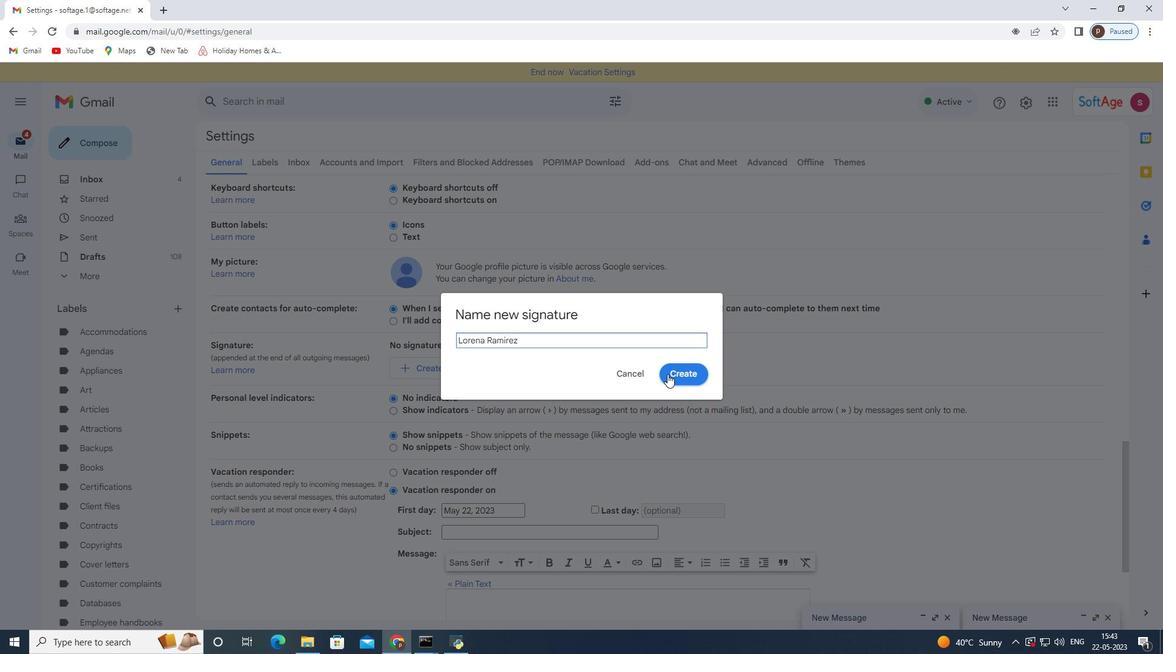 
Action: Mouse pressed left at (665, 373)
Screenshot: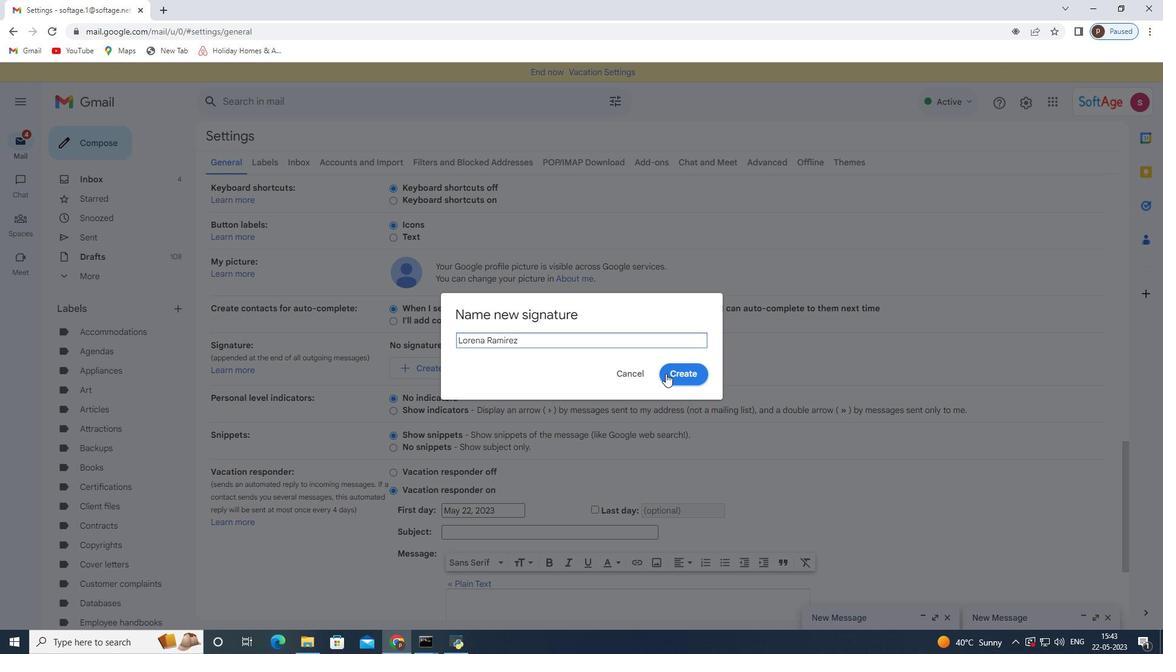 
Action: Mouse moved to (564, 344)
Screenshot: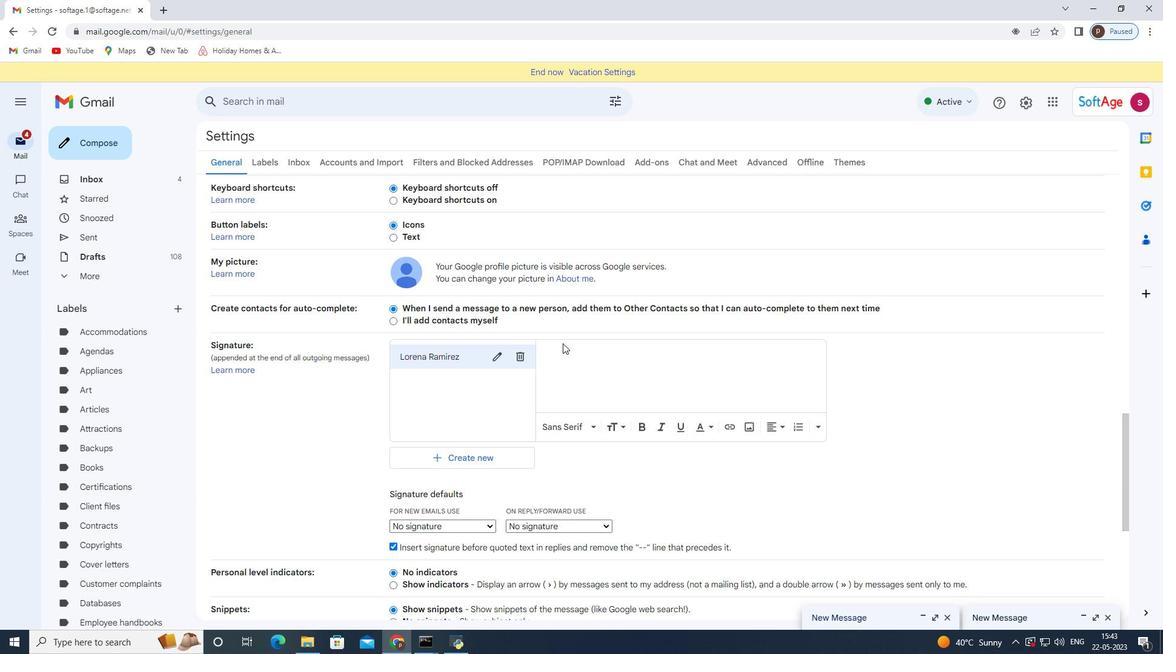 
Action: Mouse pressed left at (564, 344)
Screenshot: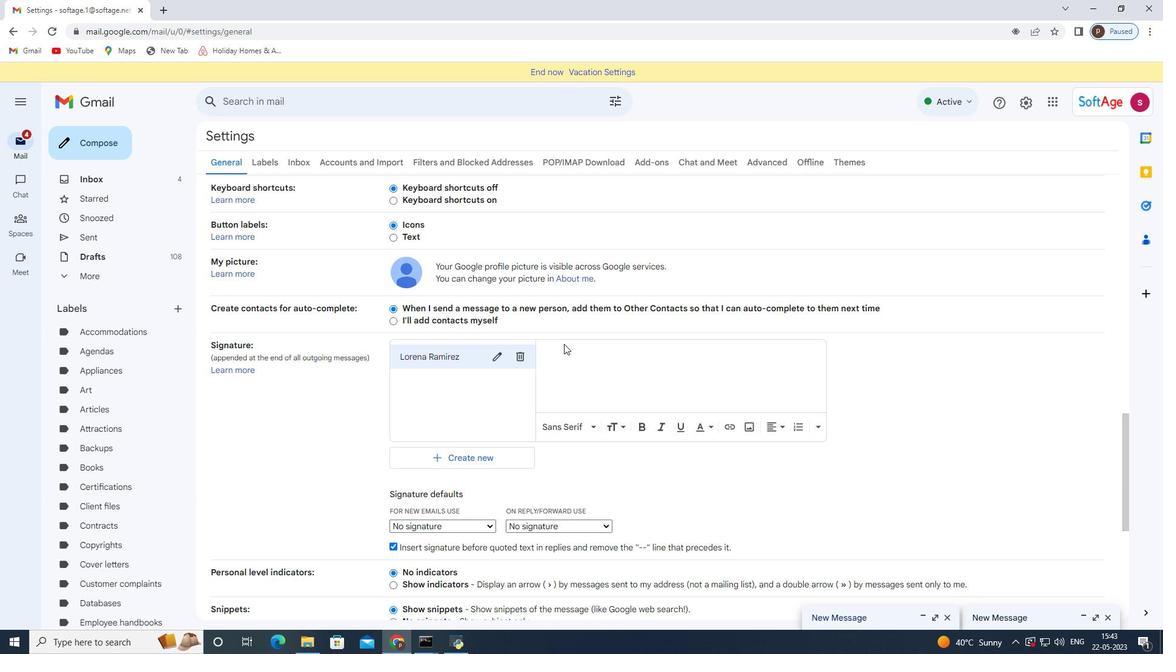 
Action: Mouse moved to (559, 347)
Screenshot: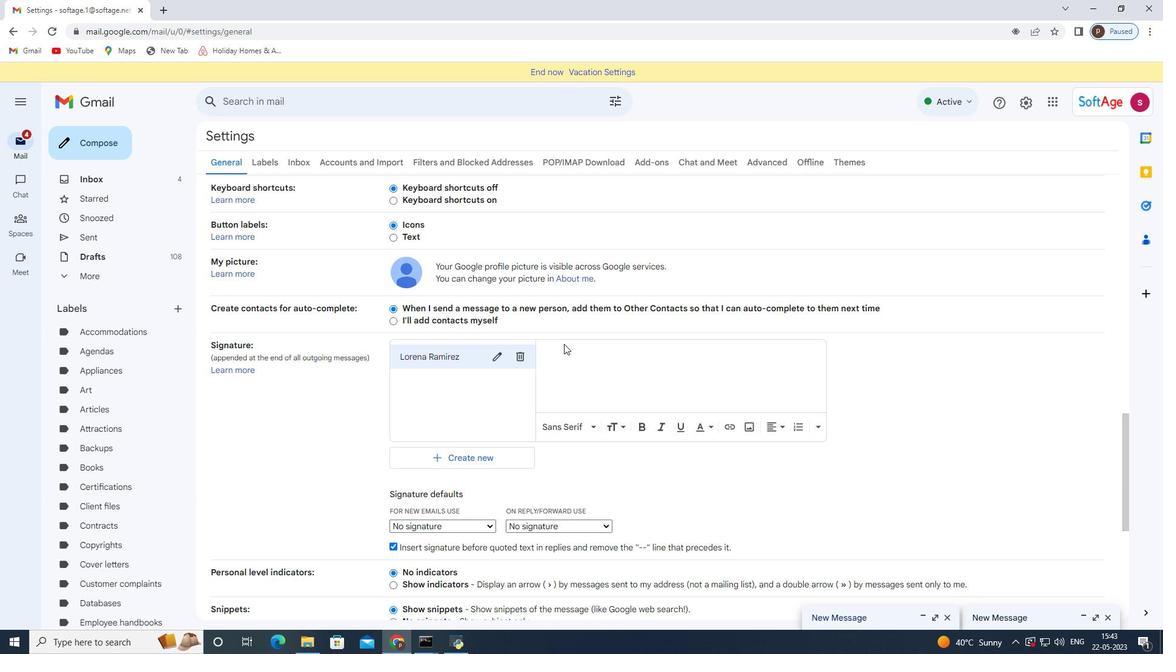 
Action: Mouse pressed left at (559, 347)
Screenshot: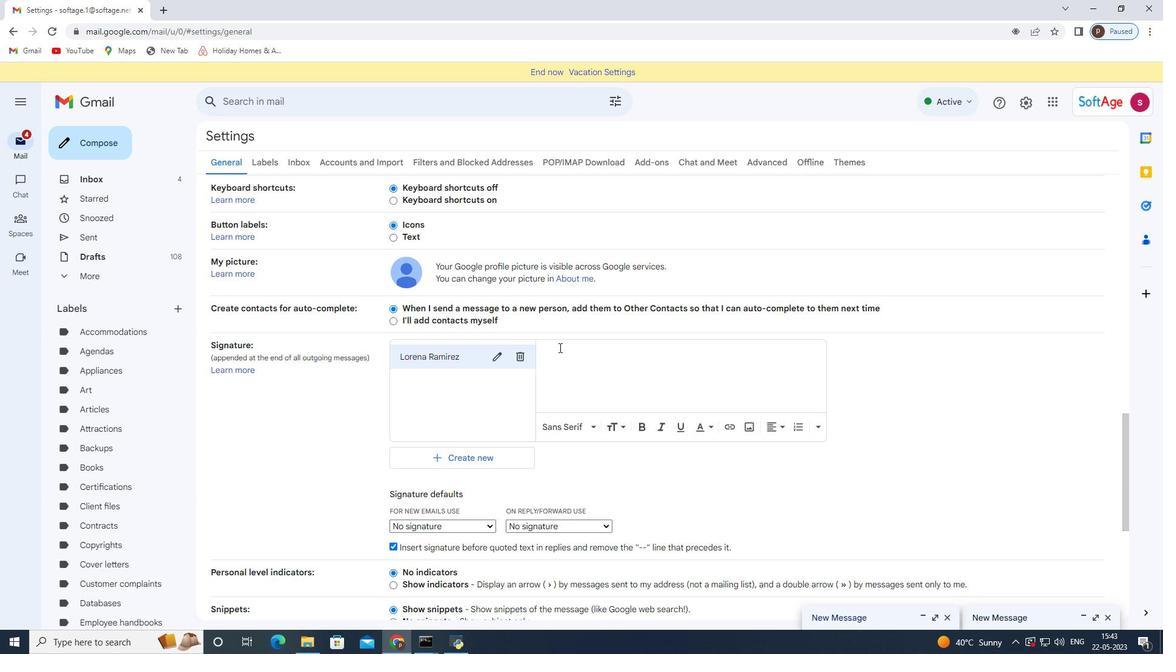 
Action: Key pressed <Key.shift>Best<Key.space>wishes<Key.space>for<Key.space>a<Key.space>happy<Key.space><Key.shift>National<Key.space><Key.shift>Family<Key.space><Key.shift>Caregivers<Key.space><Key.shift>Month,<Key.enter><Key.shift>Lorena<Key.space><Key.shift>Ran<Key.backspace>mirez
Screenshot: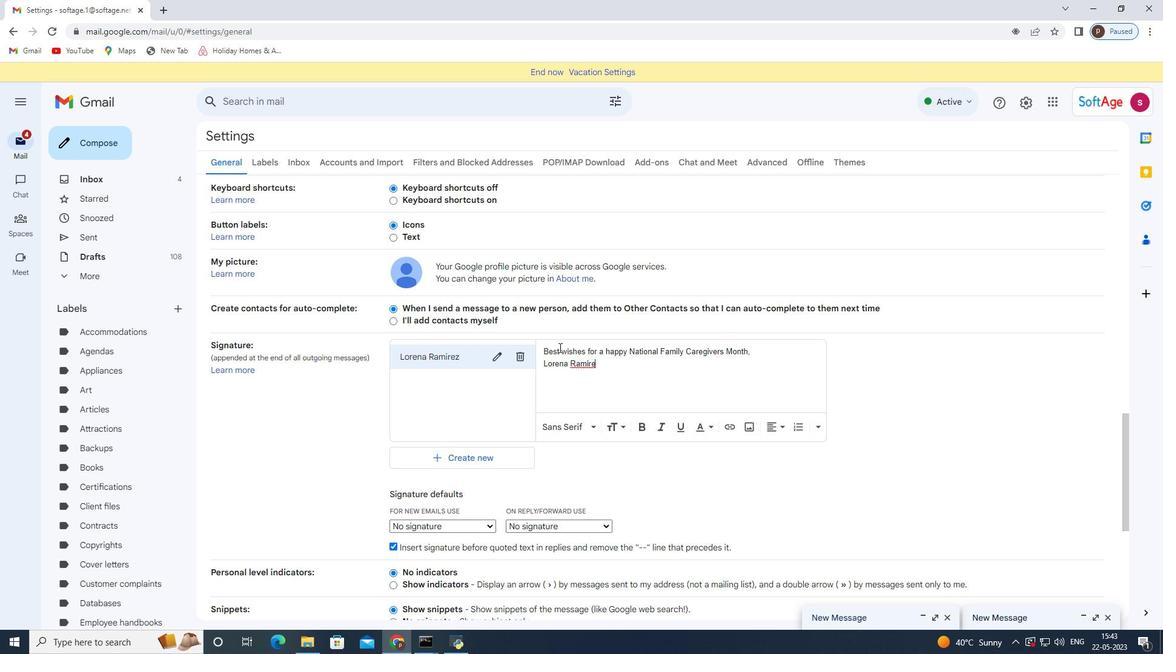 
Action: Mouse moved to (562, 391)
Screenshot: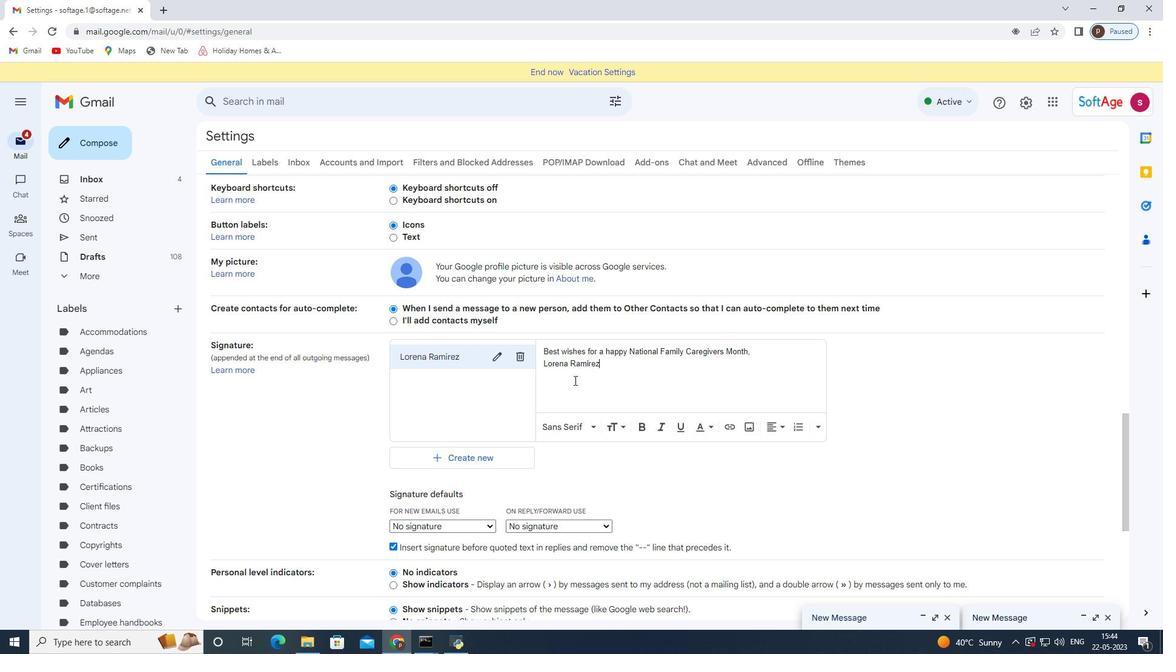 
Action: Mouse scrolled (562, 390) with delta (0, 0)
Screenshot: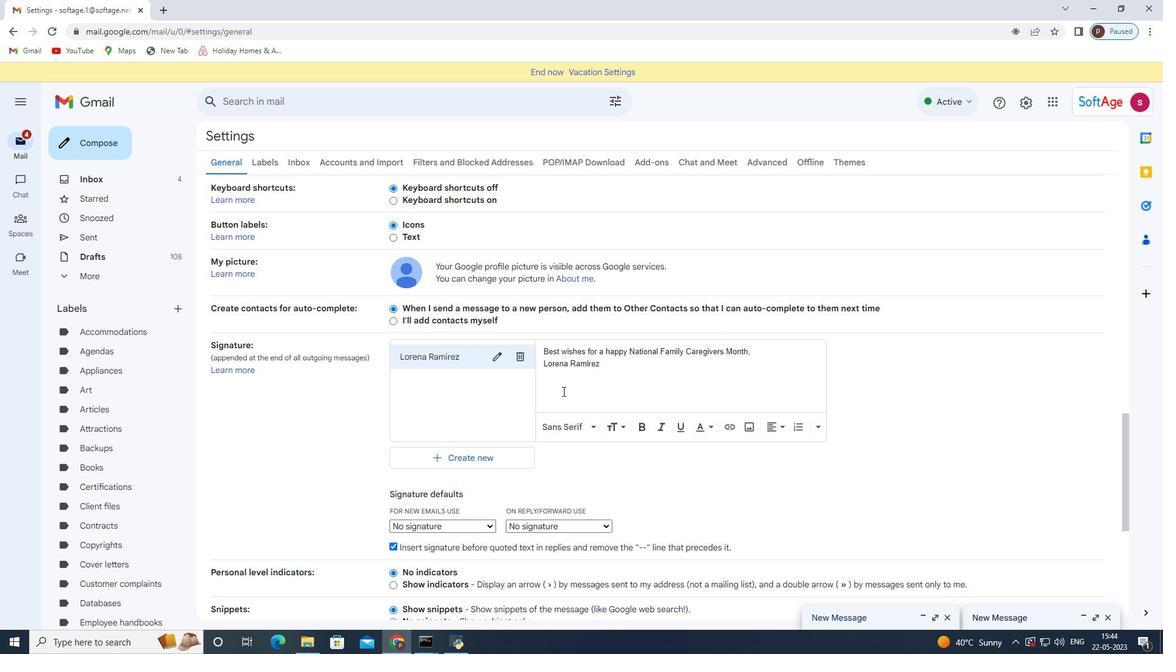 
Action: Mouse moved to (516, 390)
Screenshot: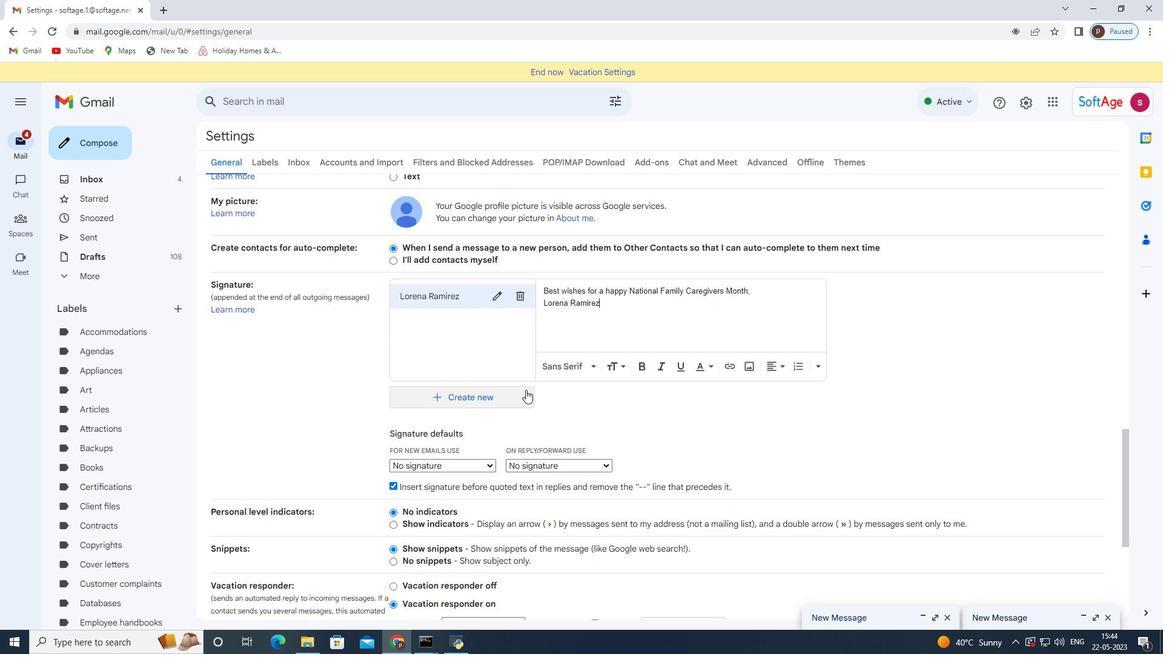 
Action: Mouse scrolled (516, 389) with delta (0, 0)
Screenshot: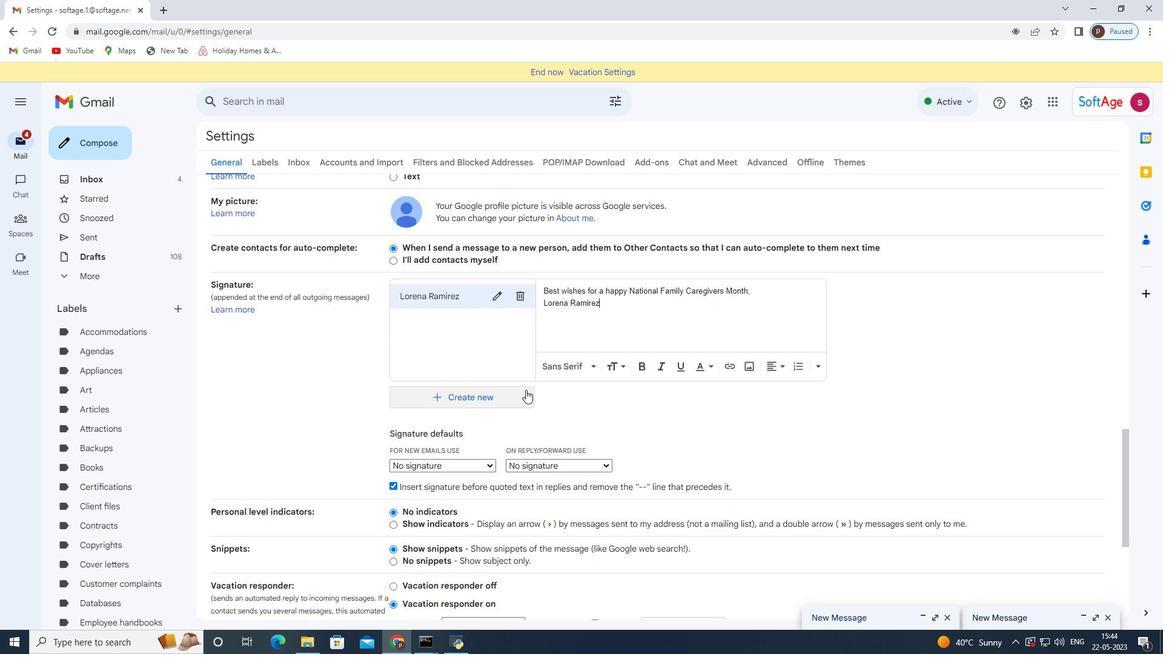 
Action: Mouse moved to (468, 405)
Screenshot: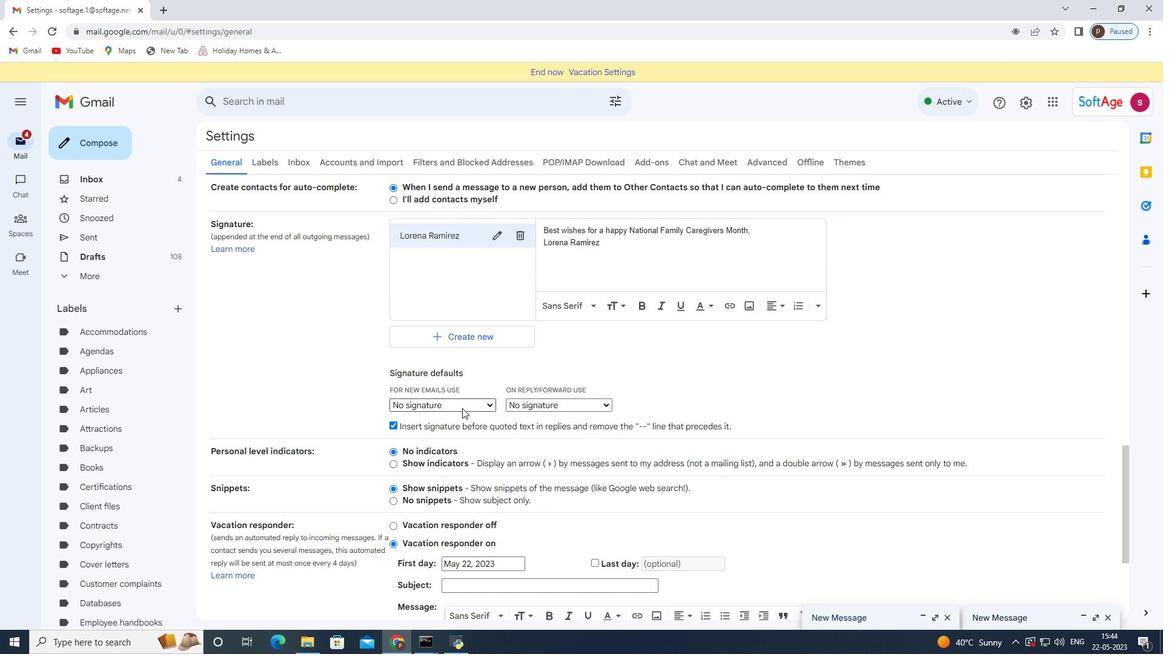 
Action: Mouse pressed left at (468, 405)
Screenshot: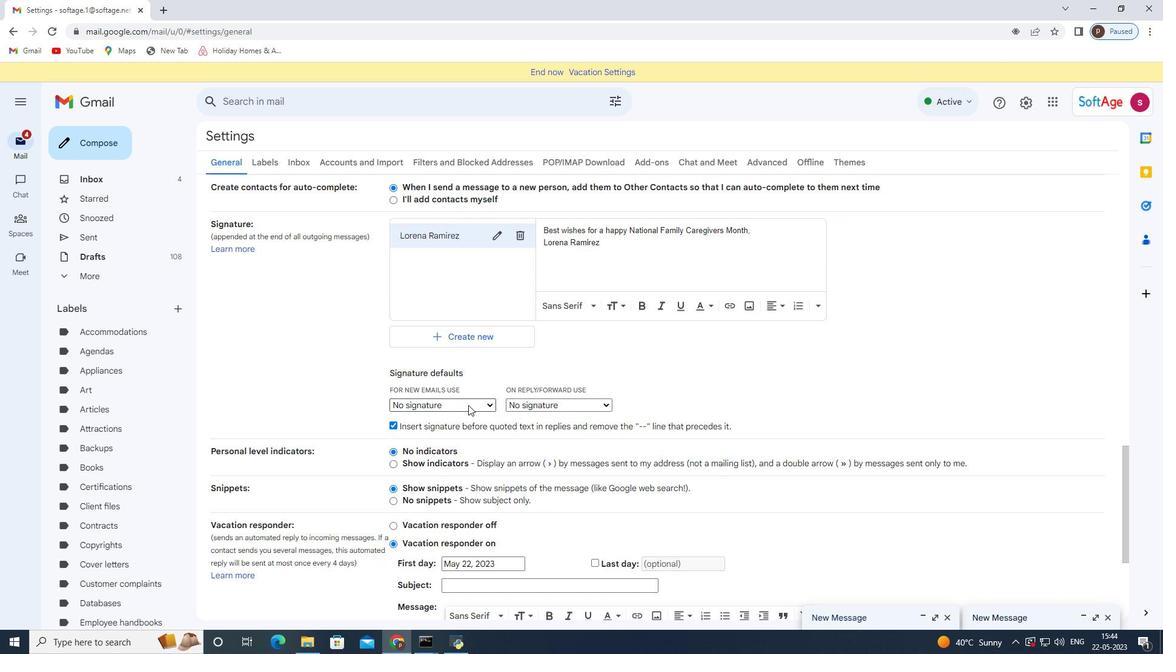 
Action: Mouse moved to (478, 427)
Screenshot: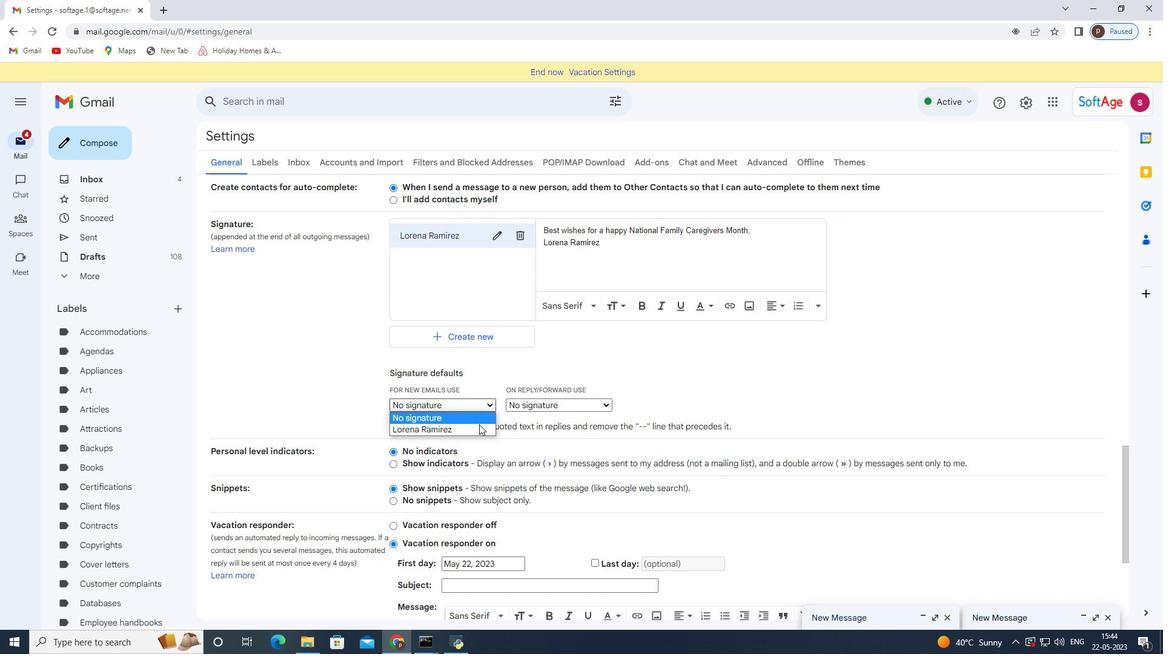 
Action: Mouse pressed left at (478, 427)
Screenshot: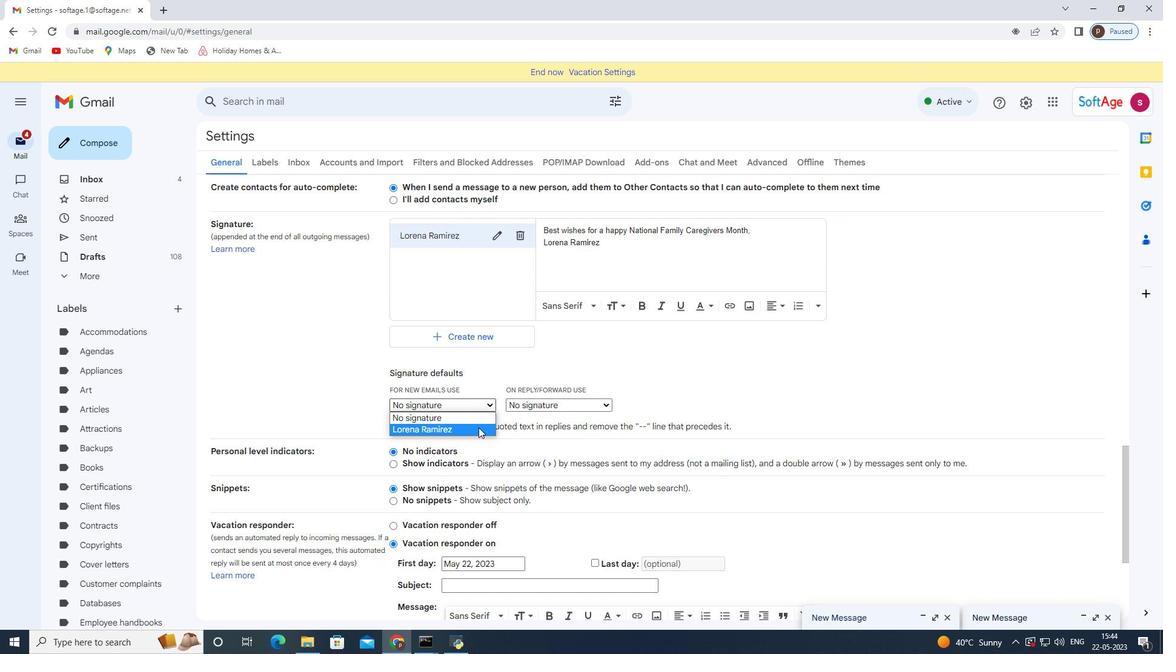
Action: Mouse moved to (554, 408)
Screenshot: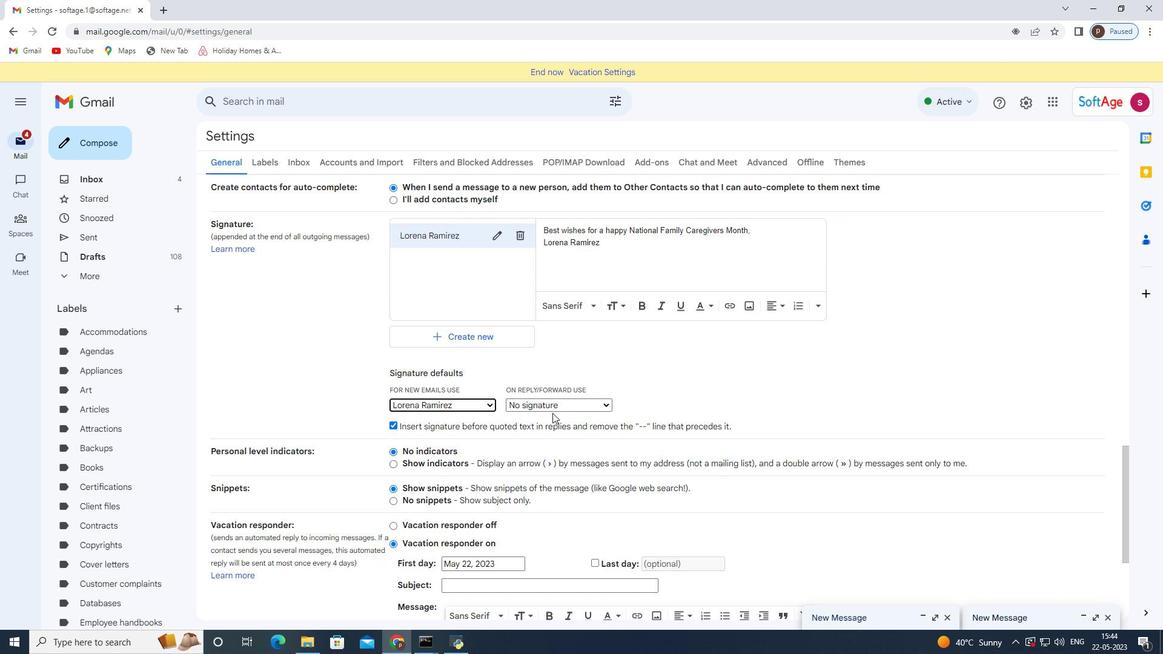 
Action: Mouse pressed left at (554, 408)
Screenshot: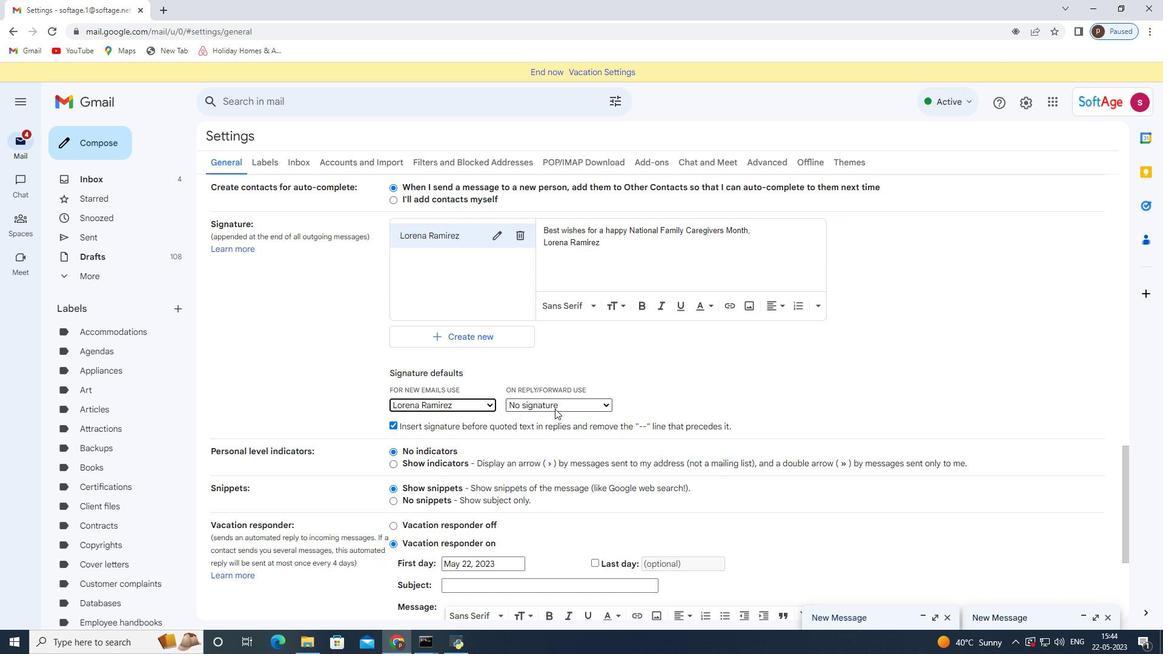 
Action: Mouse moved to (551, 427)
Screenshot: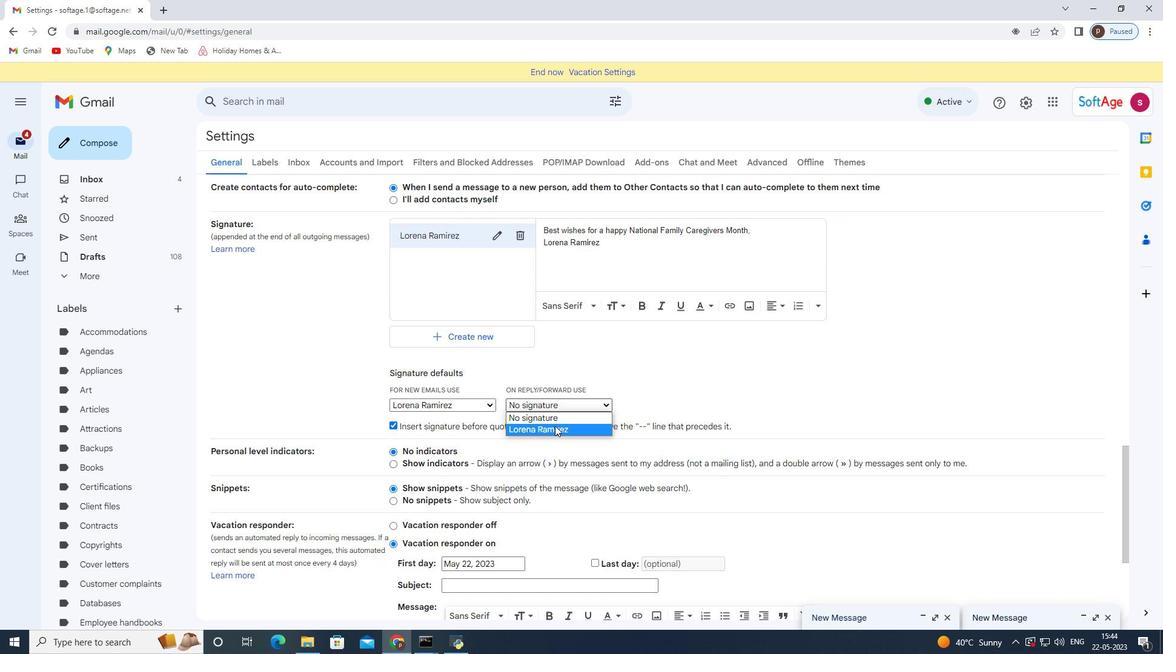 
Action: Mouse pressed left at (551, 427)
Screenshot: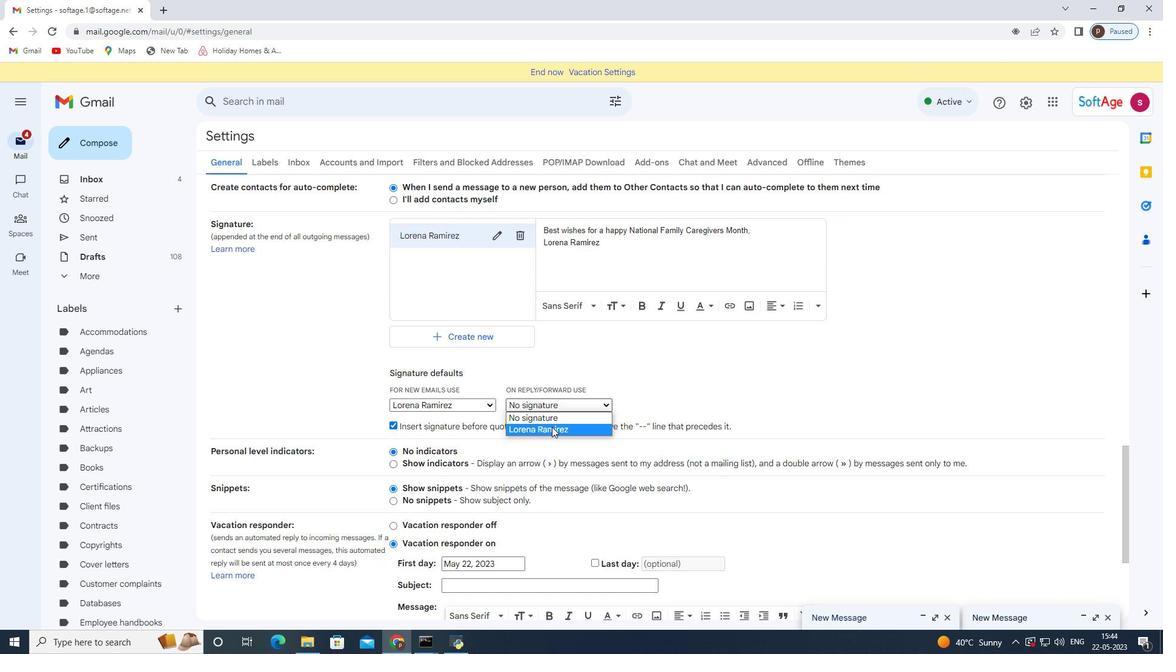 
Action: Mouse moved to (551, 425)
Screenshot: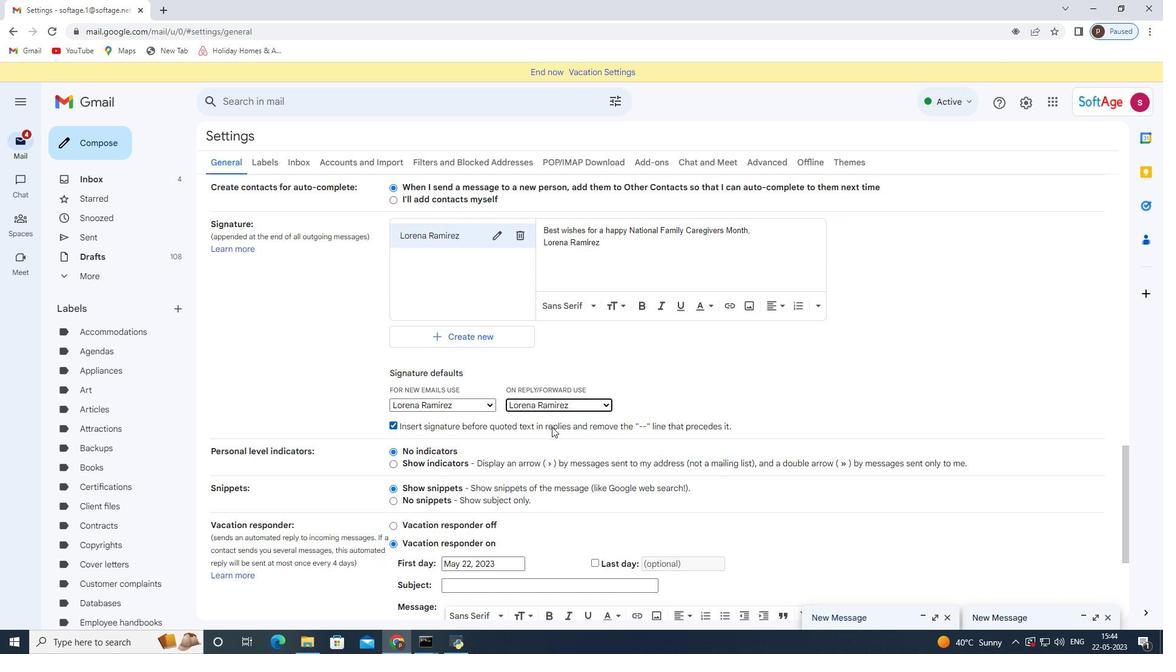
Action: Mouse scrolled (551, 425) with delta (0, 0)
Screenshot: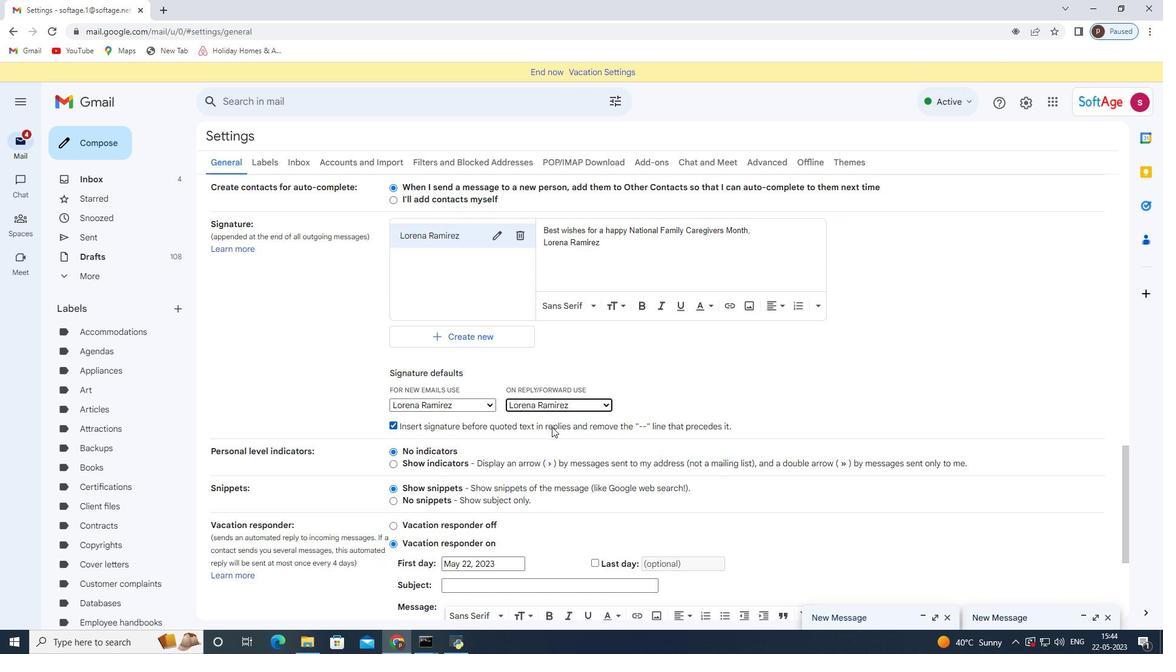 
Action: Mouse scrolled (551, 425) with delta (0, 0)
Screenshot: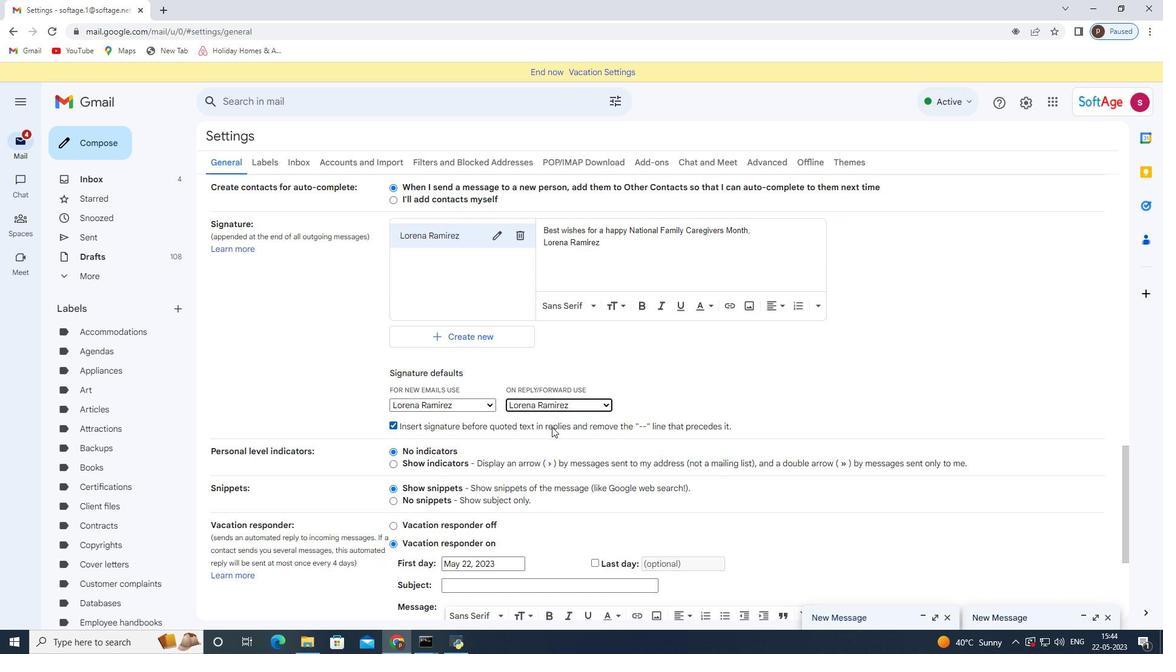 
Action: Mouse scrolled (551, 425) with delta (0, 0)
Screenshot: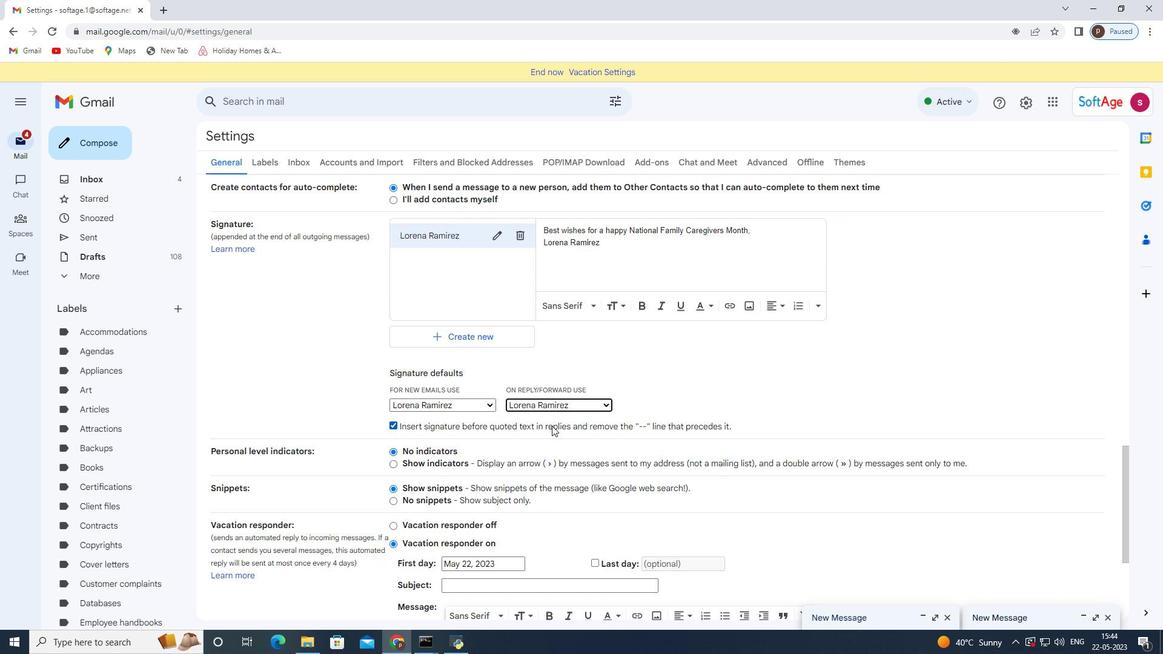 
Action: Mouse scrolled (551, 425) with delta (0, 0)
Screenshot: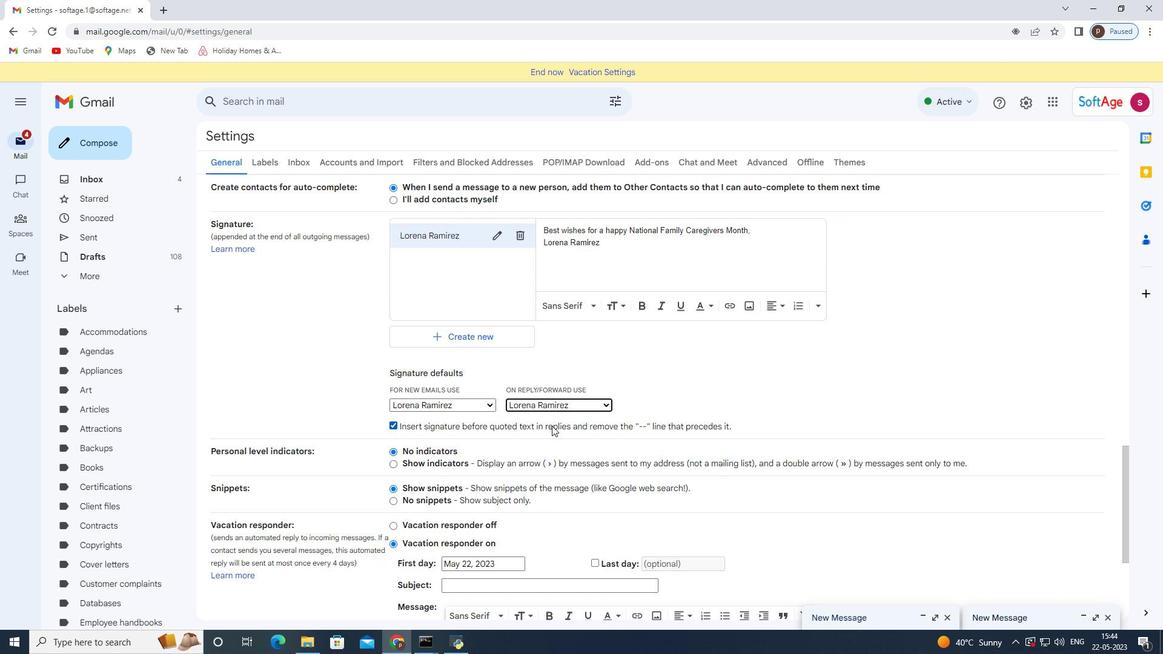 
Action: Mouse scrolled (551, 425) with delta (0, 0)
Screenshot: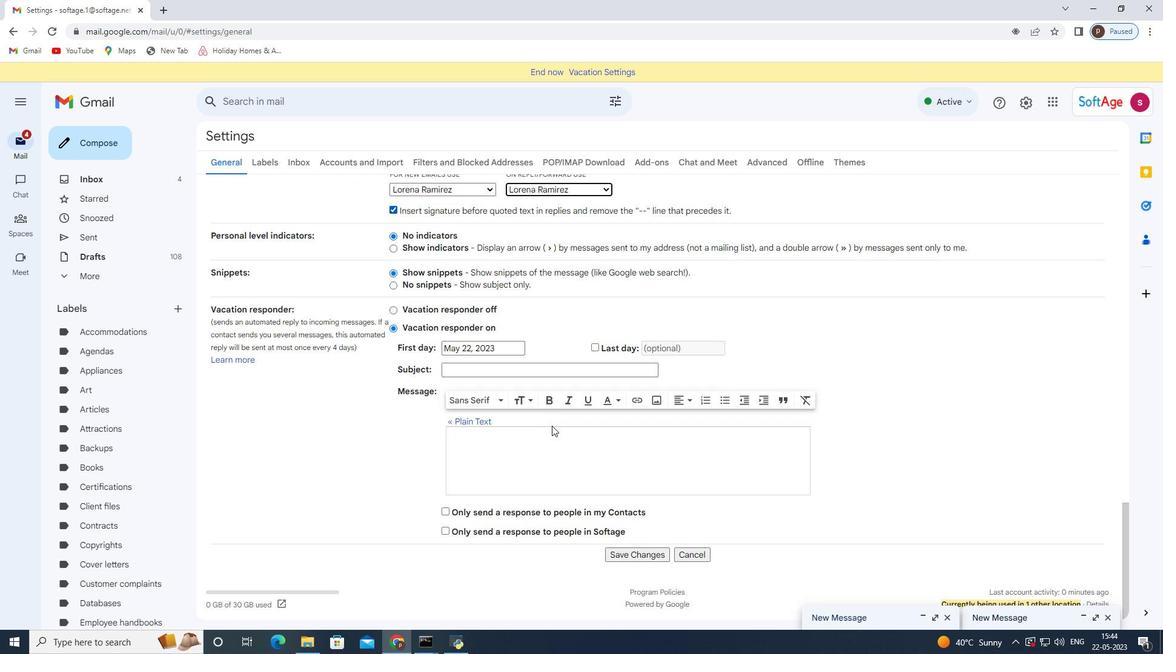 
Action: Mouse scrolled (551, 425) with delta (0, 0)
Screenshot: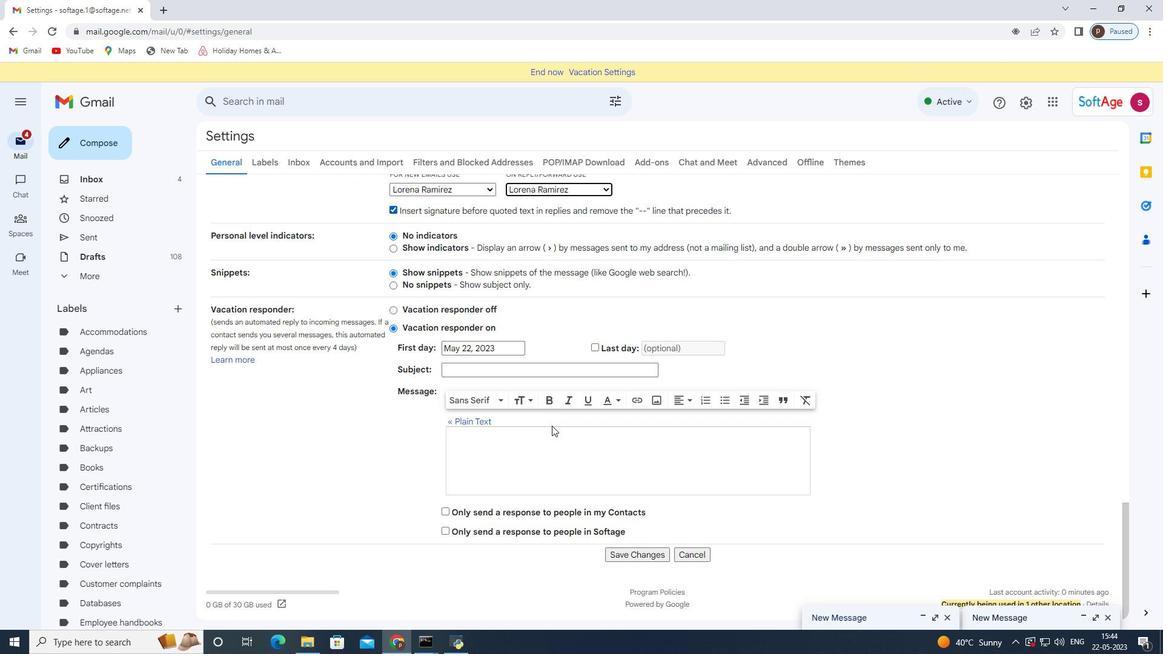 
Action: Mouse scrolled (551, 425) with delta (0, 0)
Screenshot: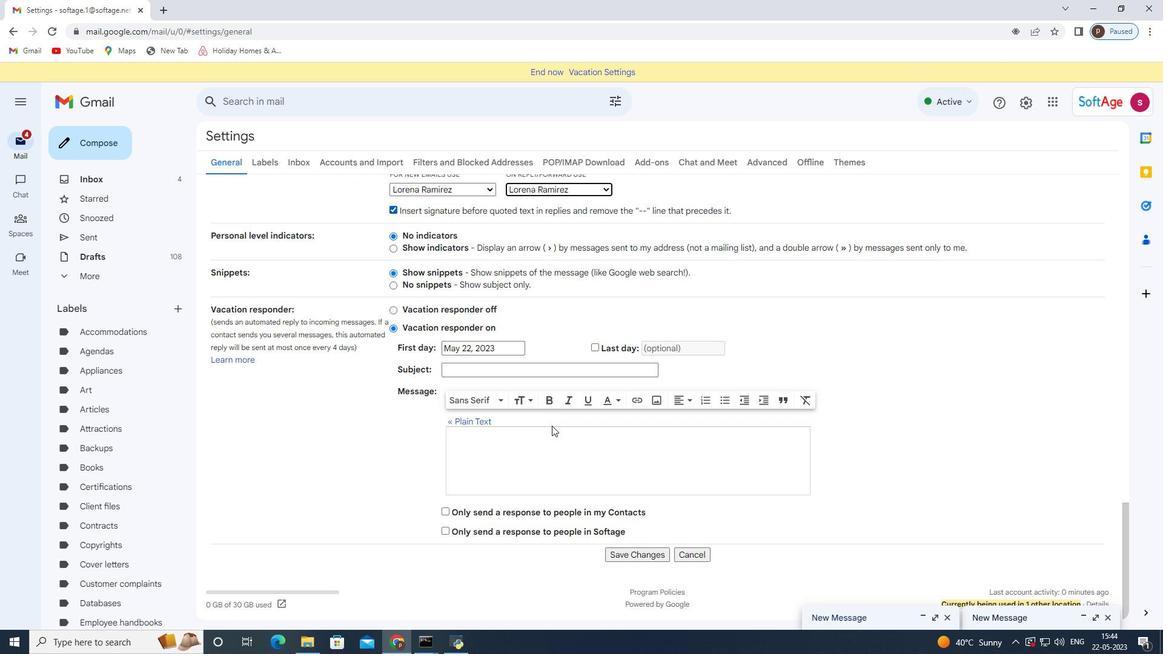 
Action: Mouse scrolled (551, 425) with delta (0, 0)
Screenshot: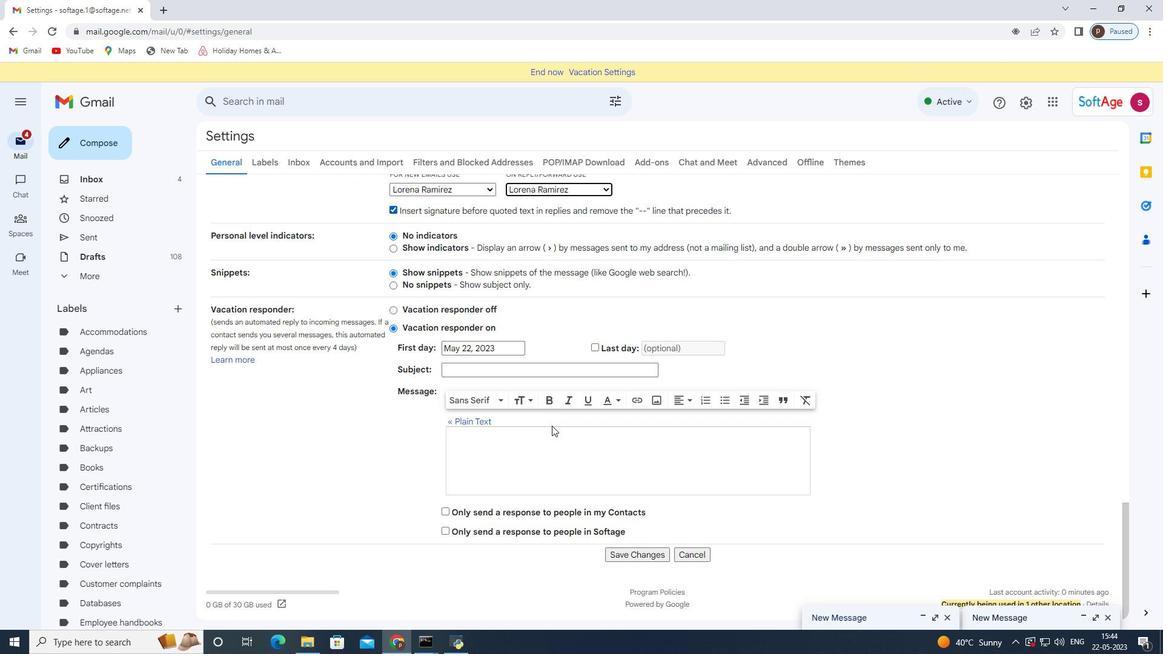 
Action: Mouse scrolled (551, 425) with delta (0, 0)
Screenshot: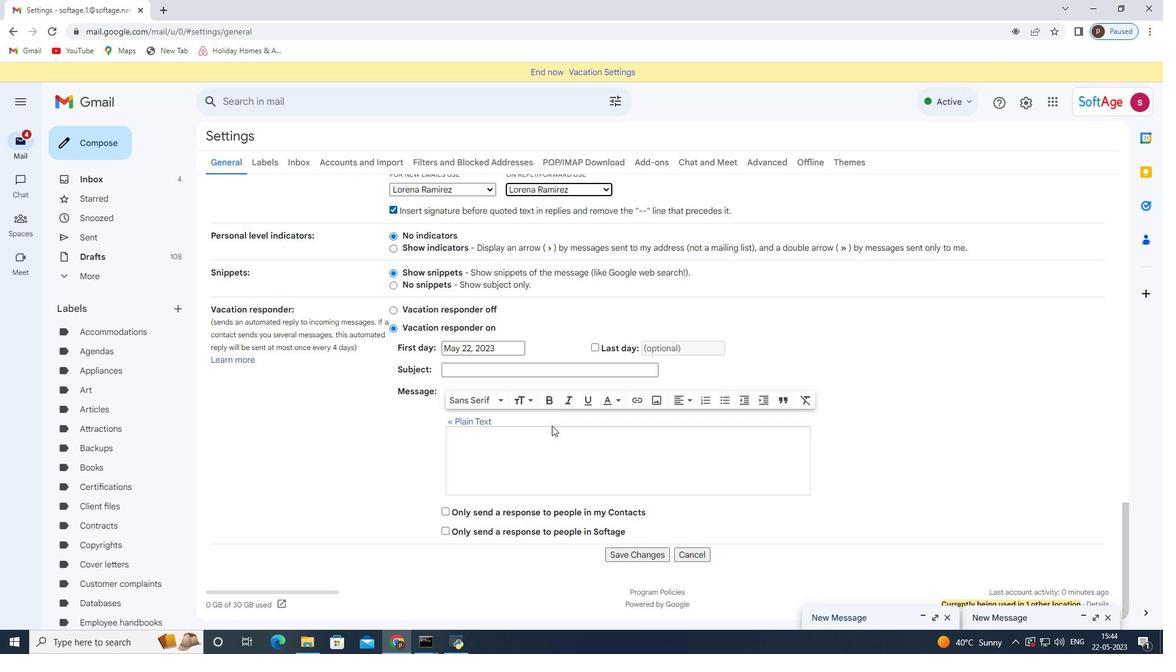 
Action: Mouse moved to (625, 549)
Screenshot: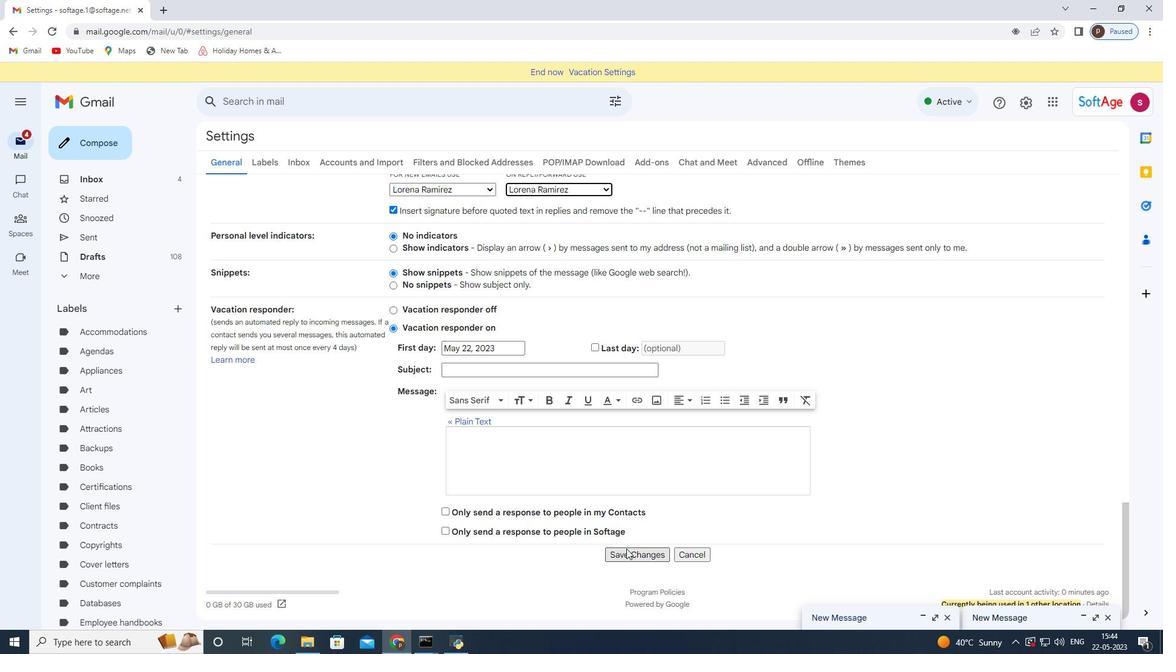 
Action: Mouse pressed left at (625, 549)
Screenshot: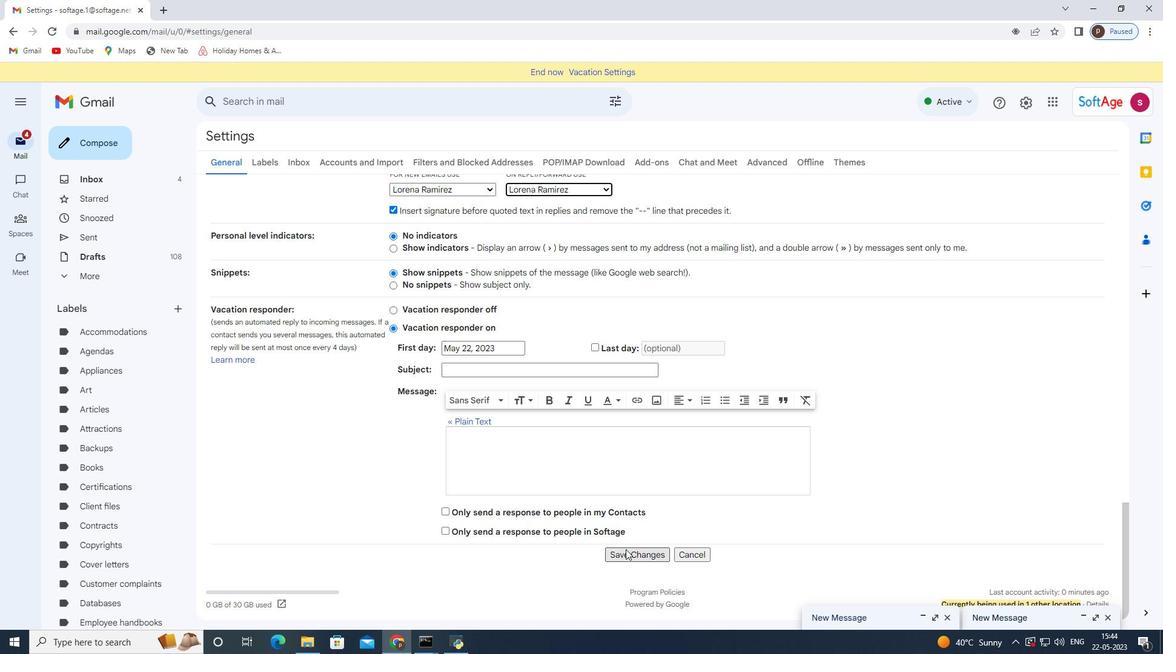 
Action: Mouse moved to (101, 136)
Screenshot: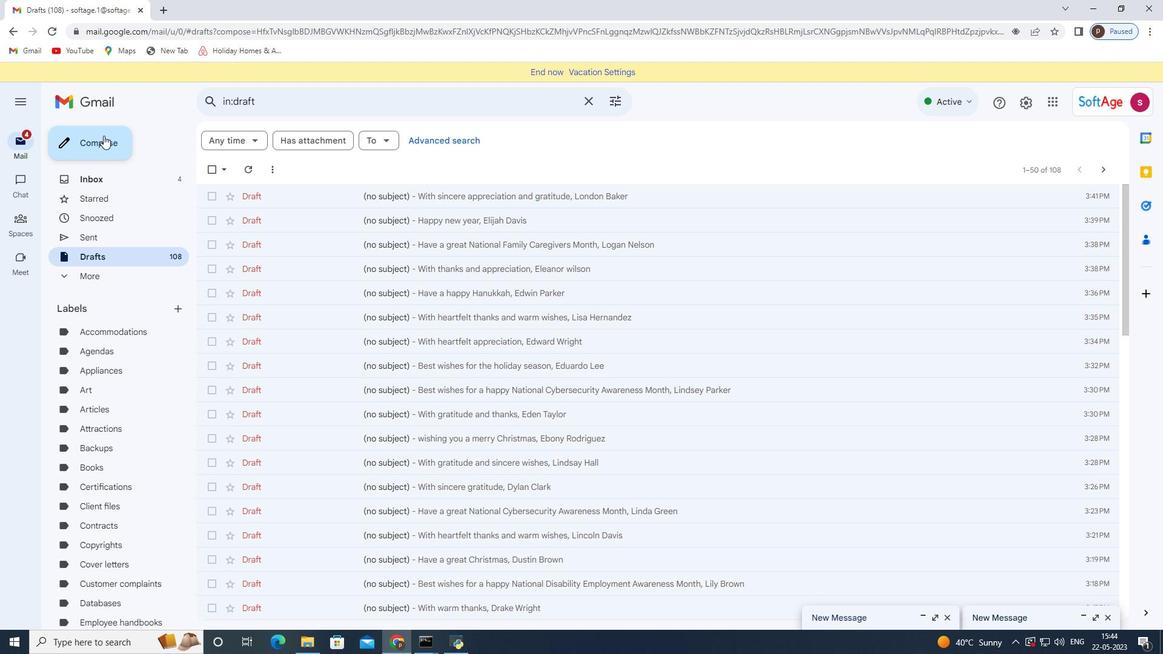
Action: Mouse pressed left at (101, 136)
Screenshot: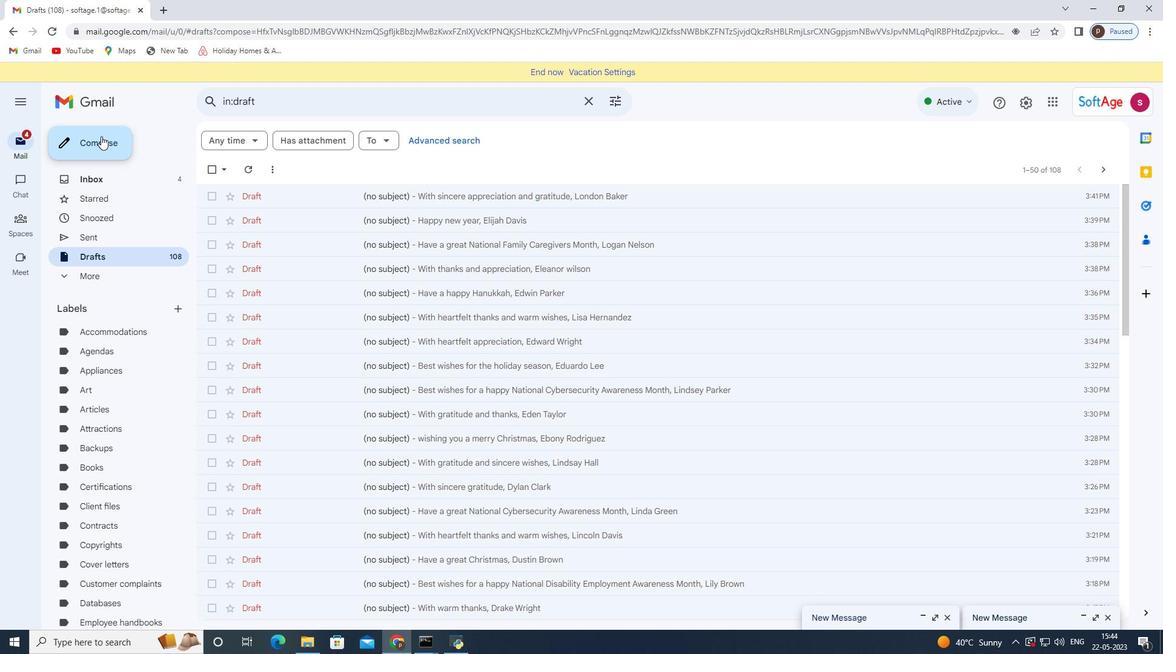 
Action: Mouse moved to (499, 294)
Screenshot: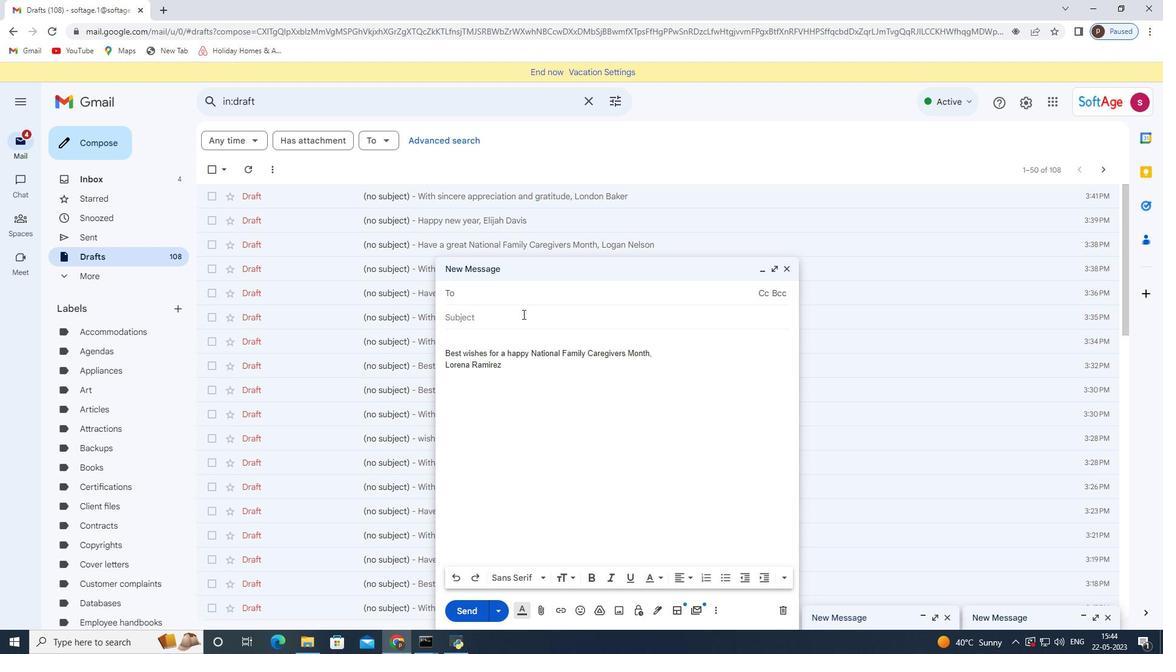 
Action: Mouse pressed left at (499, 294)
Screenshot: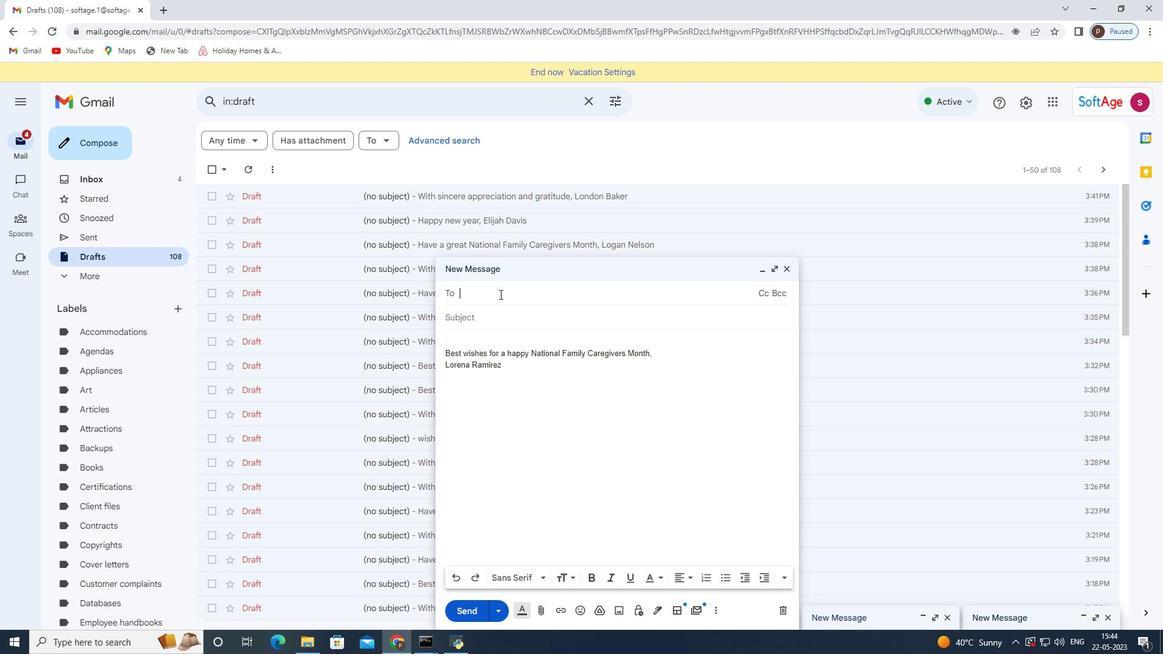 
Action: Key pressed softage.3<Key.shift>@softage.net
Screenshot: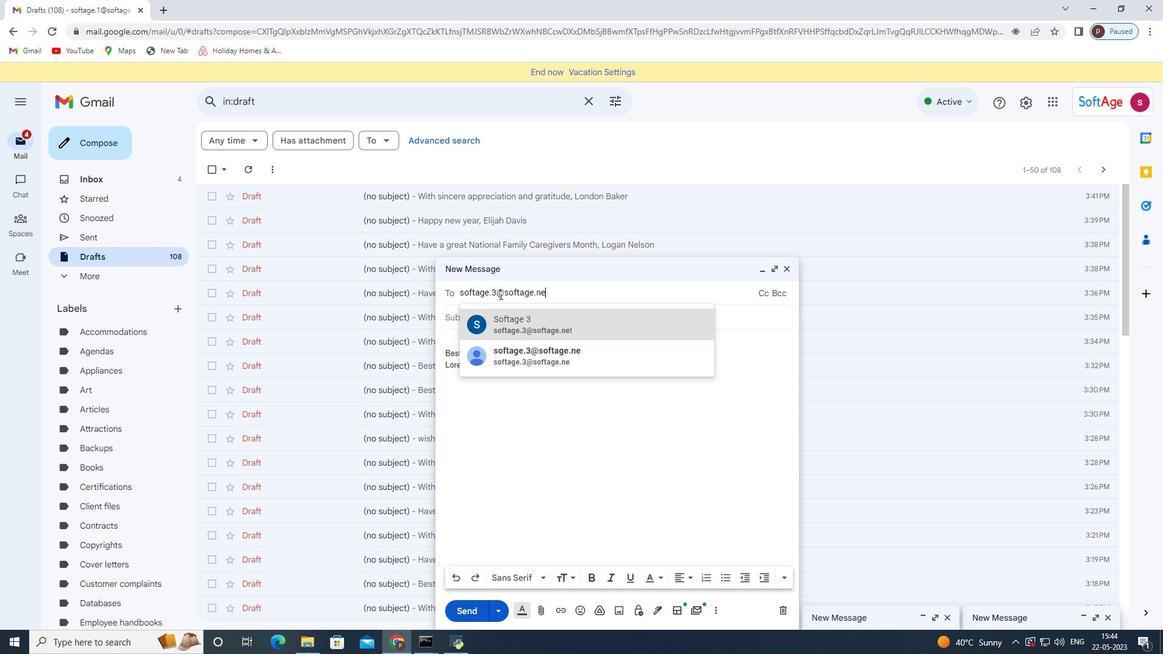 
Action: Mouse moved to (600, 332)
Screenshot: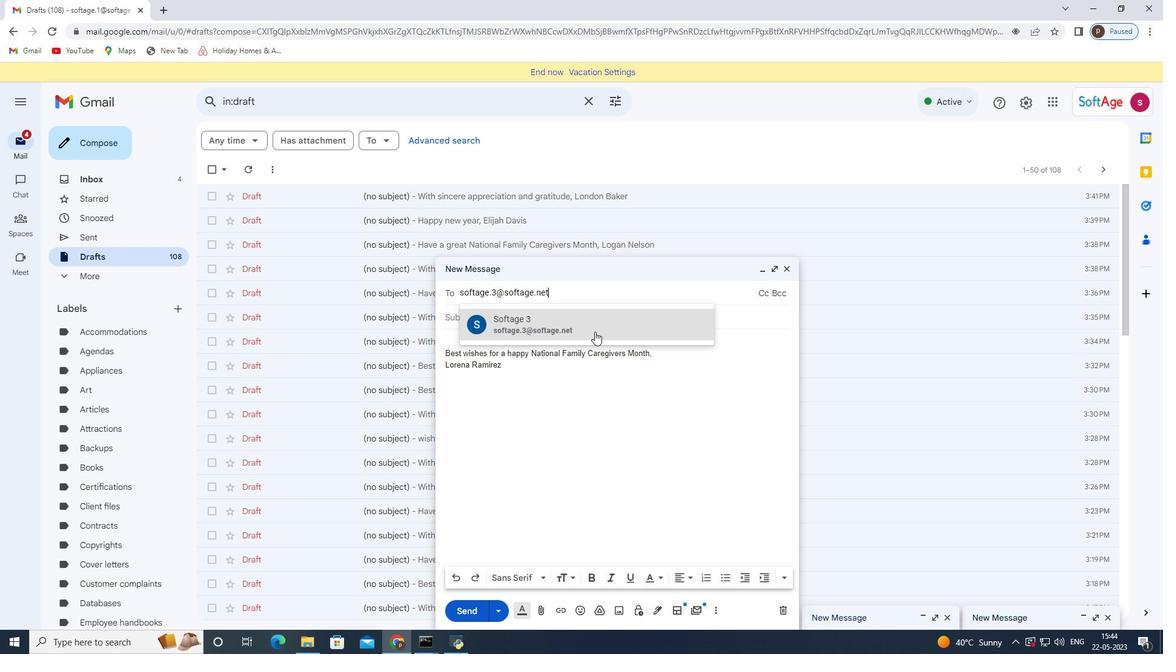 
Action: Mouse pressed left at (600, 332)
Screenshot: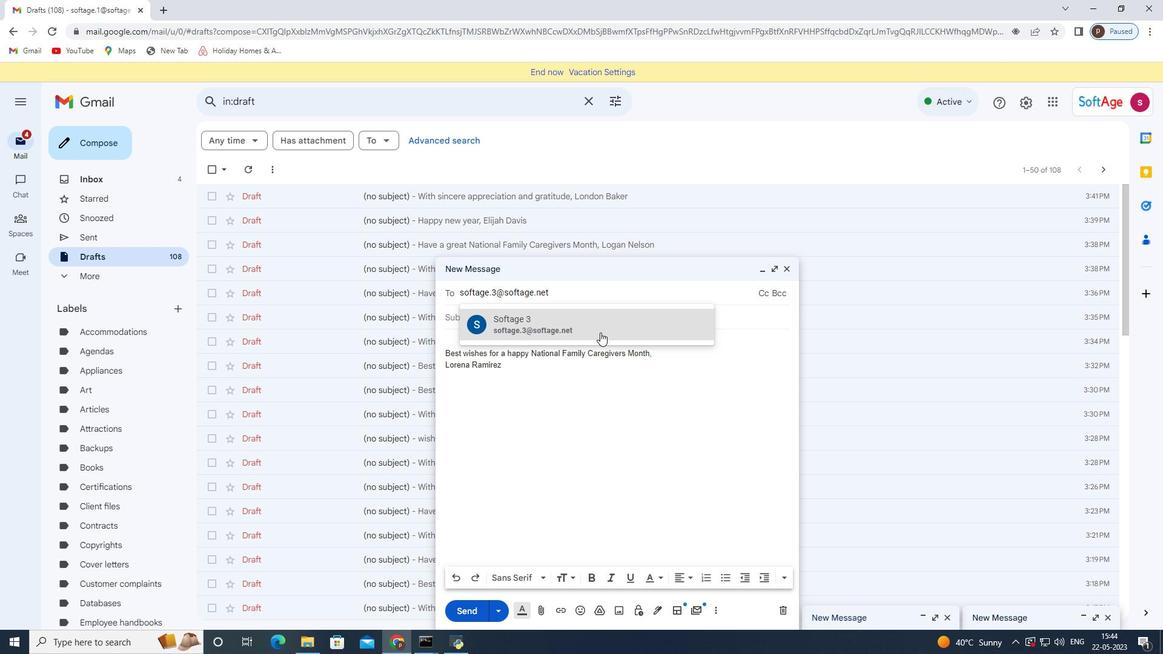 
Action: Mouse moved to (174, 305)
Screenshot: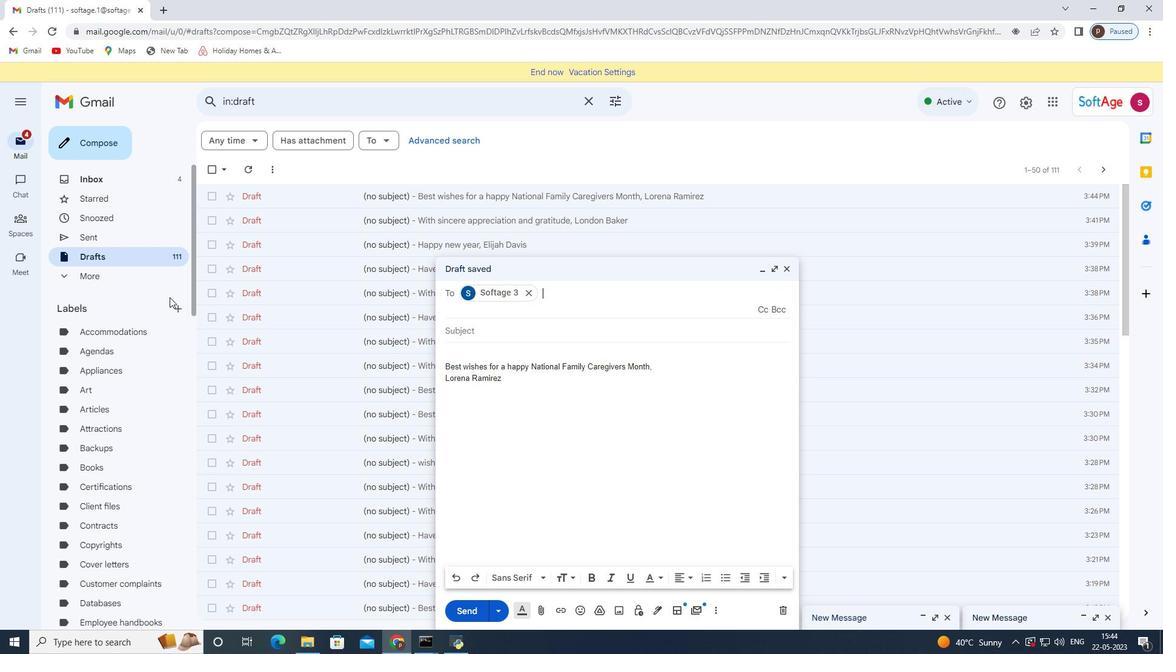 
Action: Mouse pressed left at (174, 305)
Screenshot: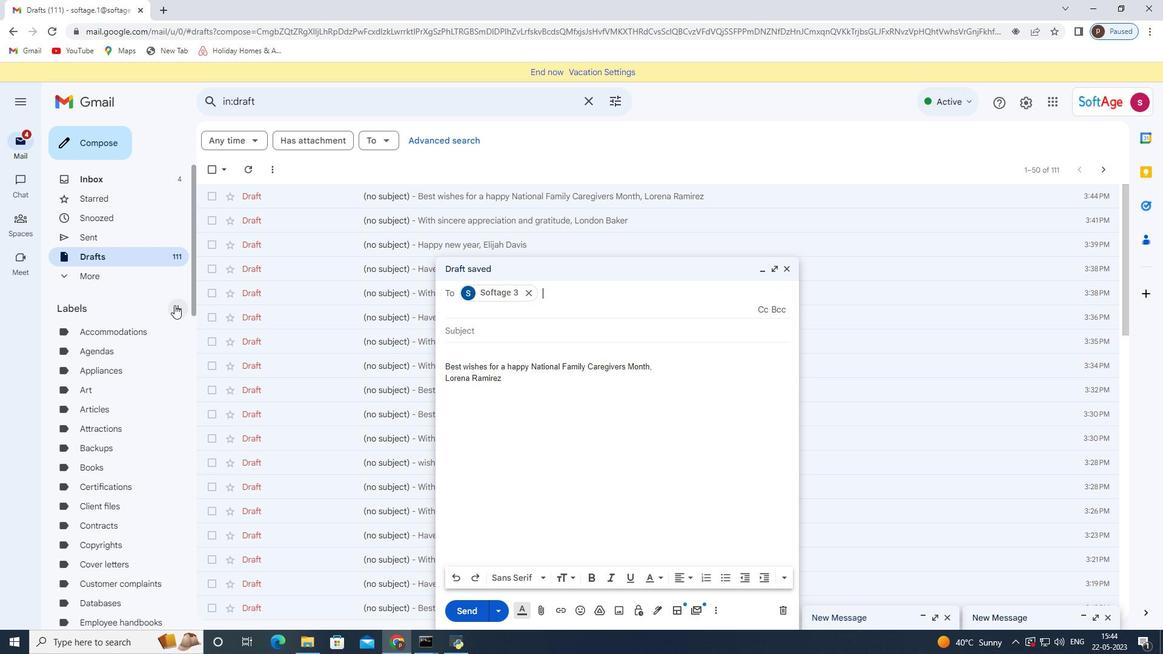 
Action: Mouse moved to (533, 330)
Screenshot: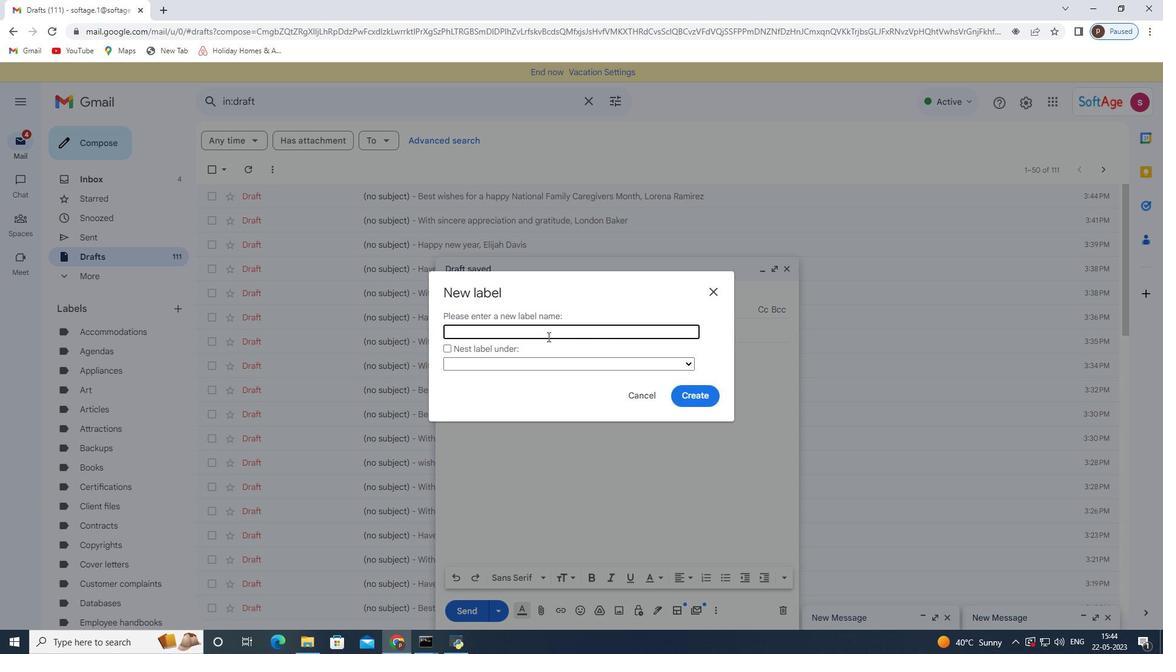 
Action: Mouse pressed left at (533, 330)
Screenshot: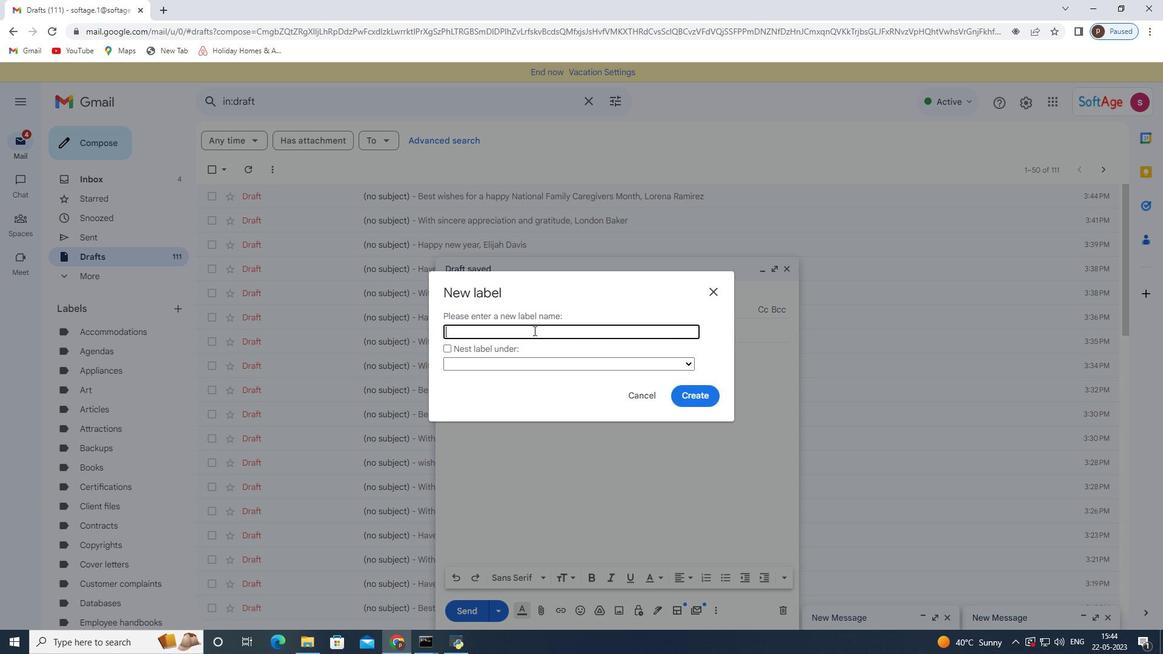 
Action: Key pressed <Key.shift>Performance<Key.space>metrics
Screenshot: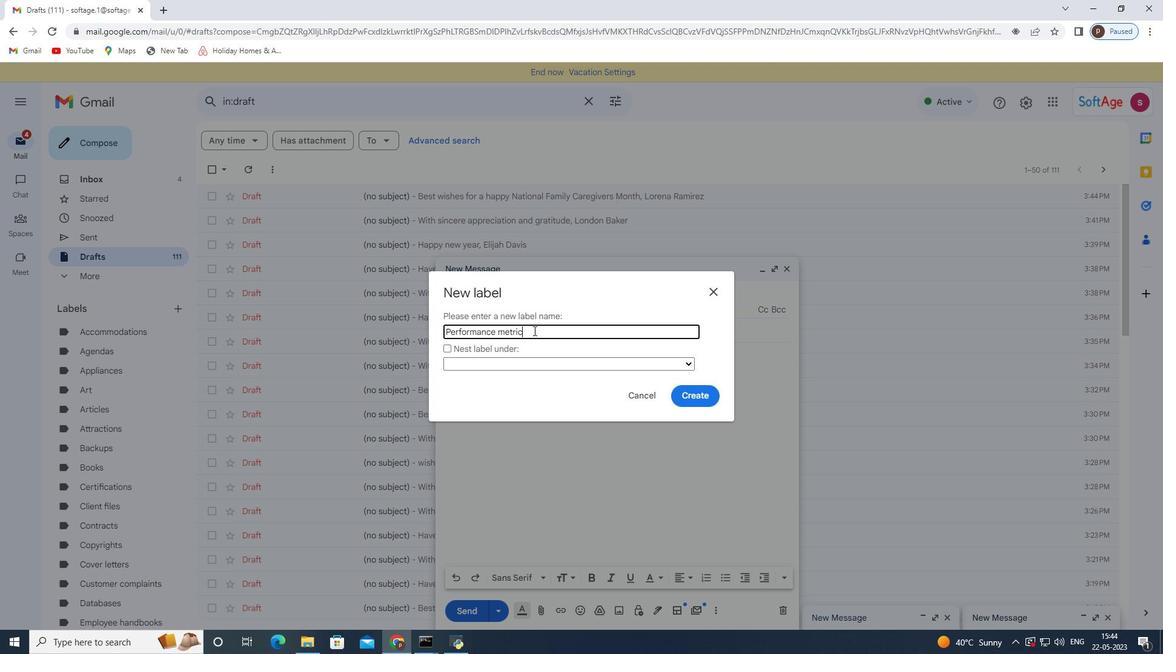 
Action: Mouse moved to (680, 392)
Screenshot: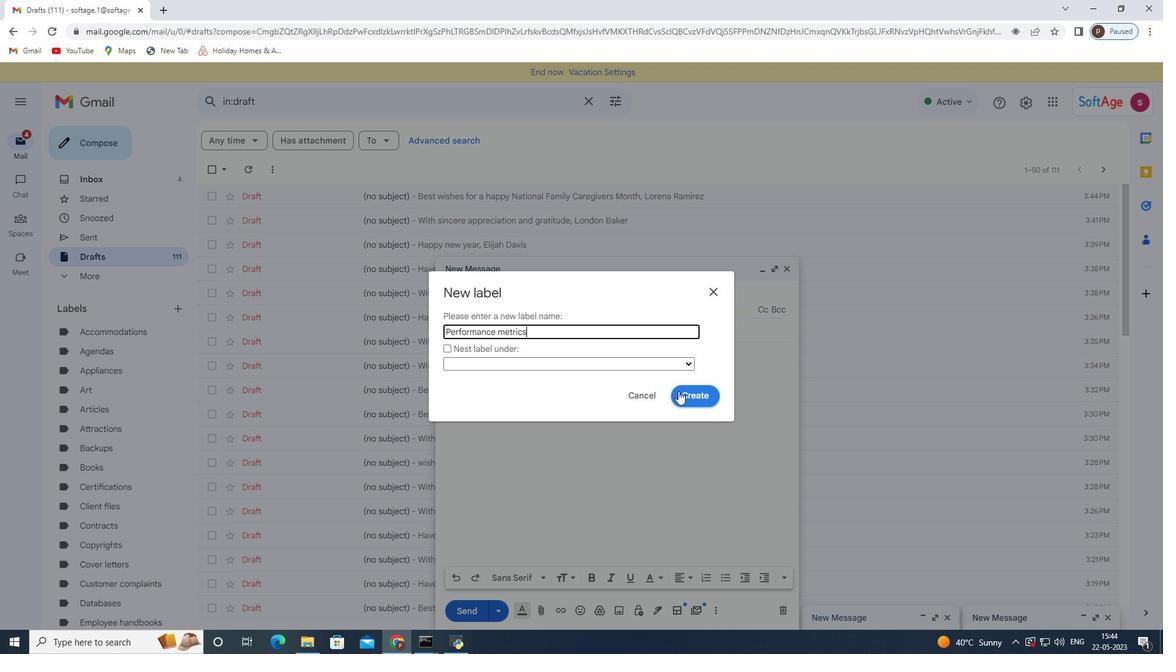 
Action: Mouse pressed left at (680, 392)
Screenshot: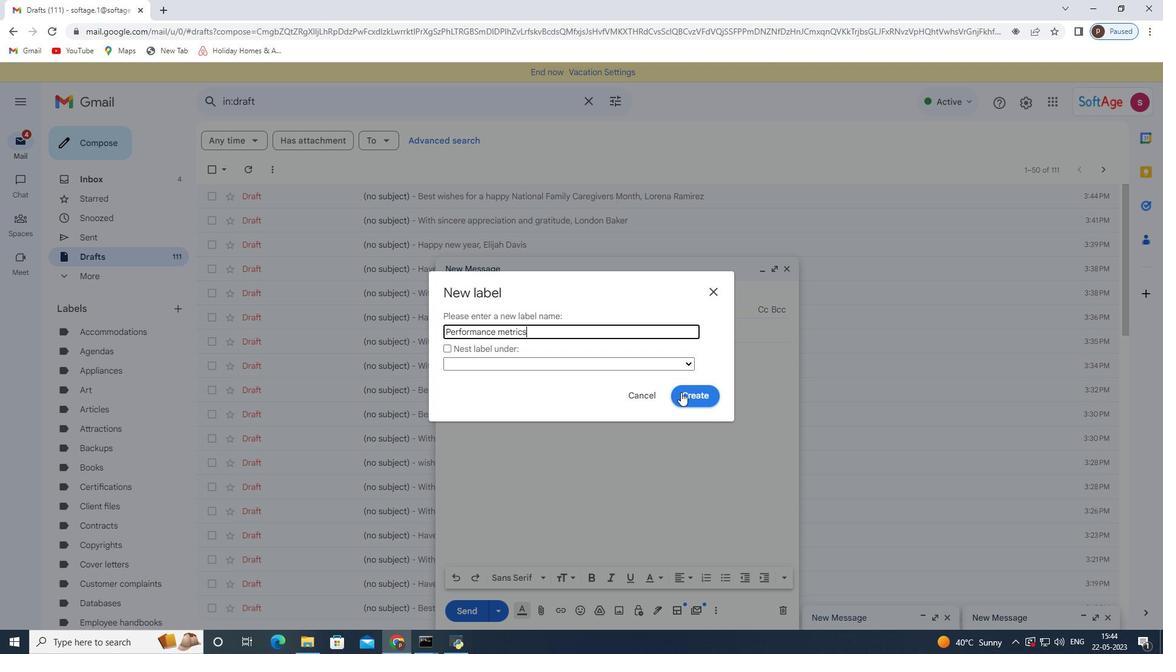 
Action: Mouse moved to (790, 271)
Screenshot: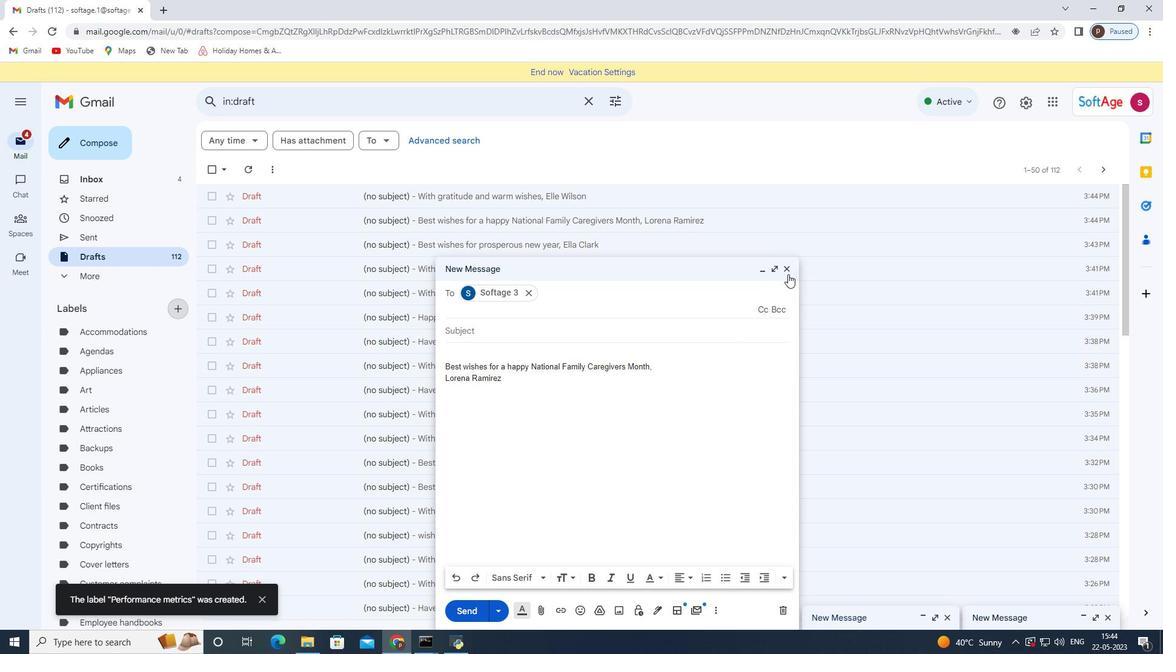 
